 Task: Look for space in Monteros, Argentina from 7th July, 2023 to 15th July, 2023 for 6 adults in price range Rs.15000 to Rs.20000. Place can be entire place with 3 bedrooms having 3 beds and 3 bathrooms. Property type can be house, flat, guest house. Amenities needed are: heating. Booking option can be shelf check-in. Required host language is English.
Action: Mouse moved to (393, 74)
Screenshot: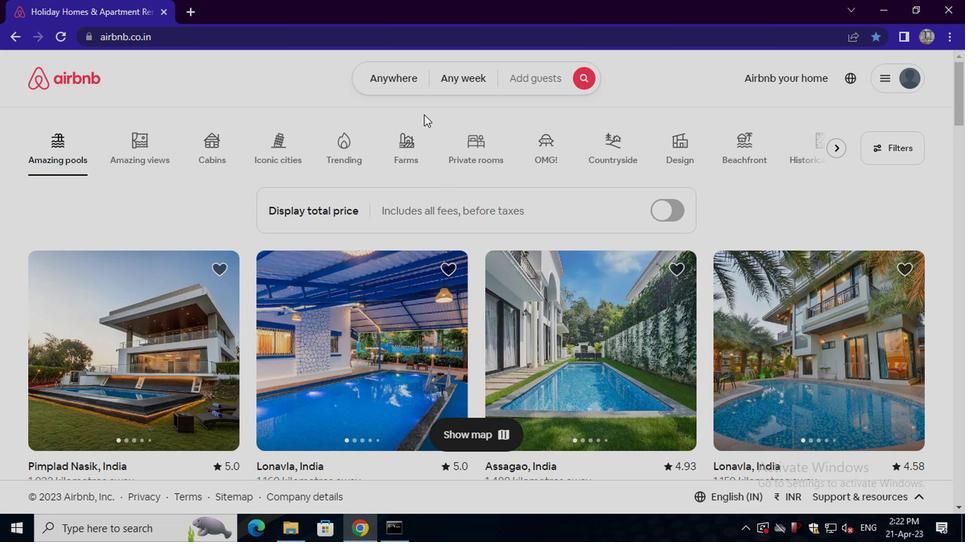 
Action: Mouse pressed left at (393, 74)
Screenshot: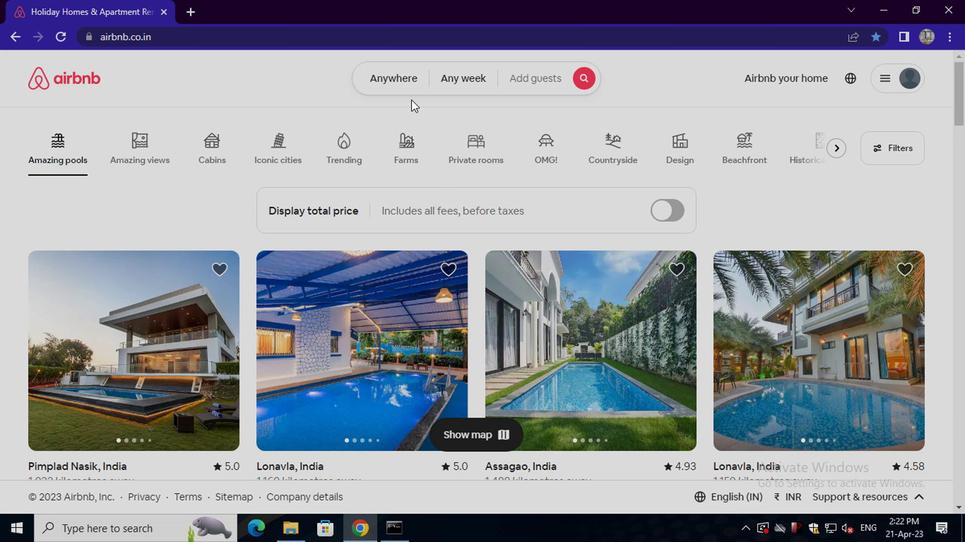 
Action: Mouse moved to (318, 129)
Screenshot: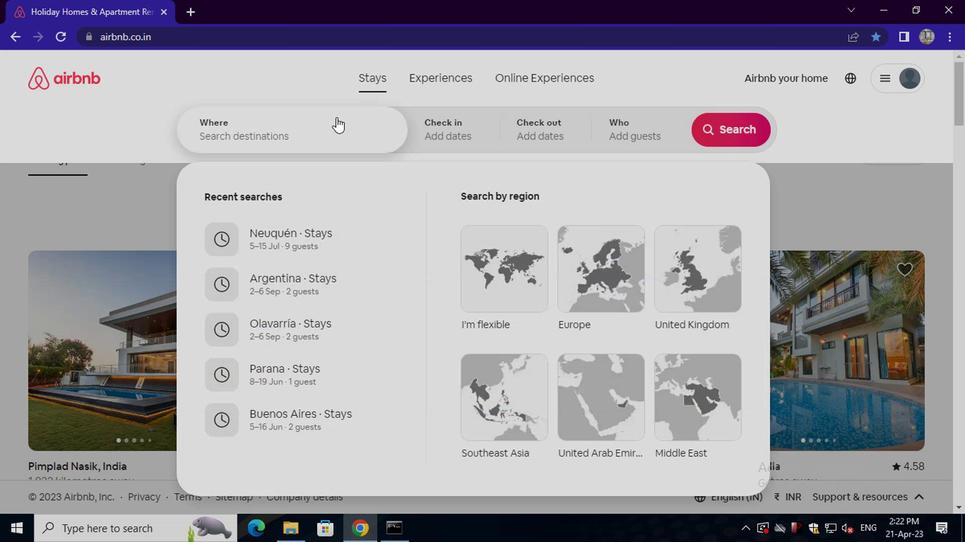 
Action: Mouse pressed left at (318, 129)
Screenshot: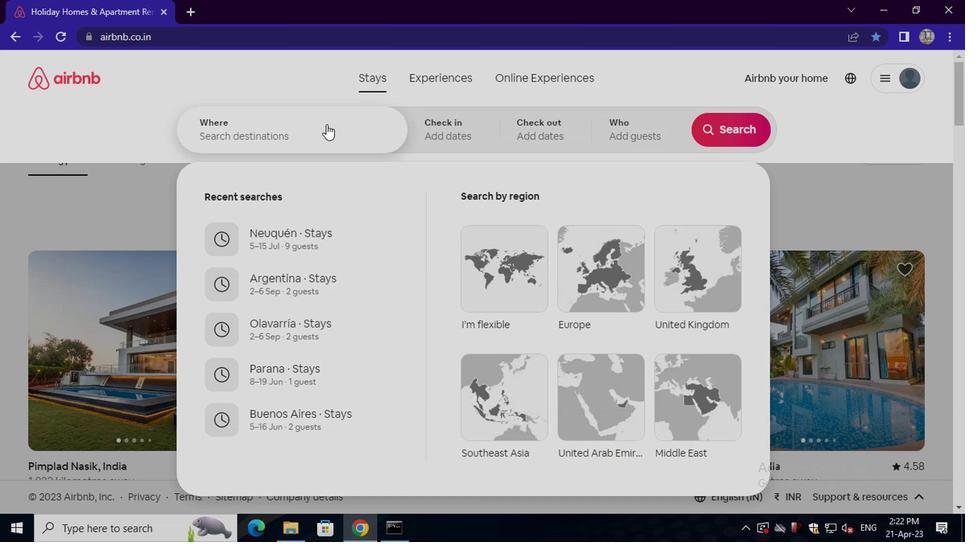 
Action: Key pressed monteros,<Key.space>argentina
Screenshot: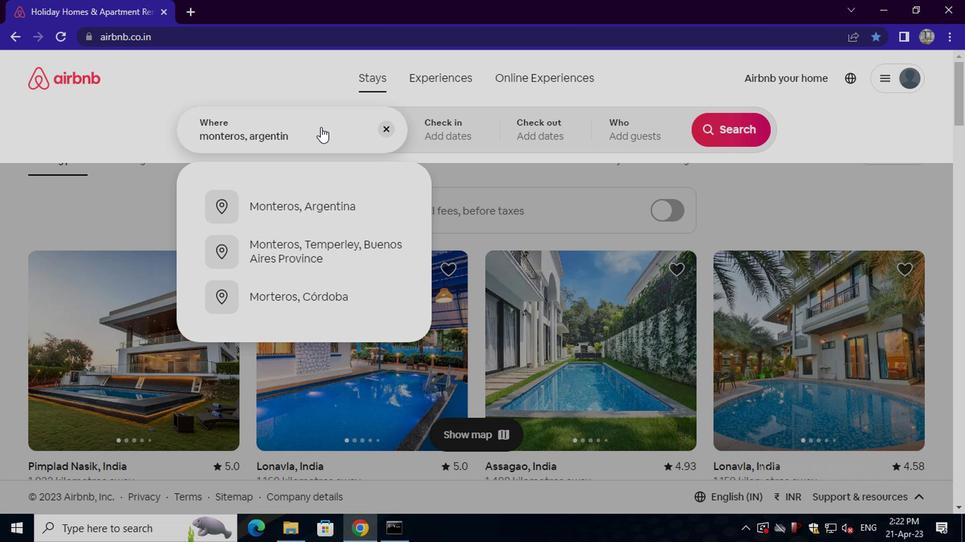 
Action: Mouse moved to (317, 203)
Screenshot: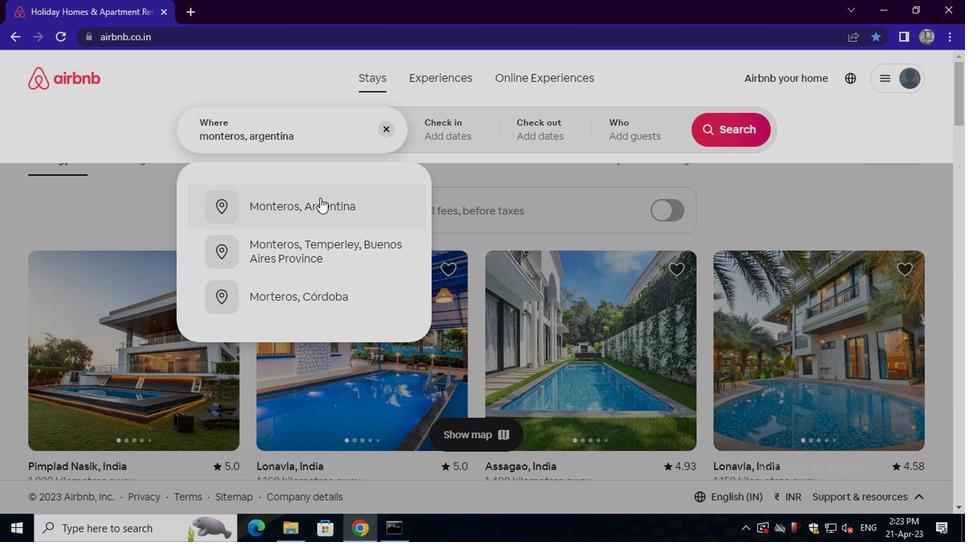
Action: Mouse pressed left at (317, 203)
Screenshot: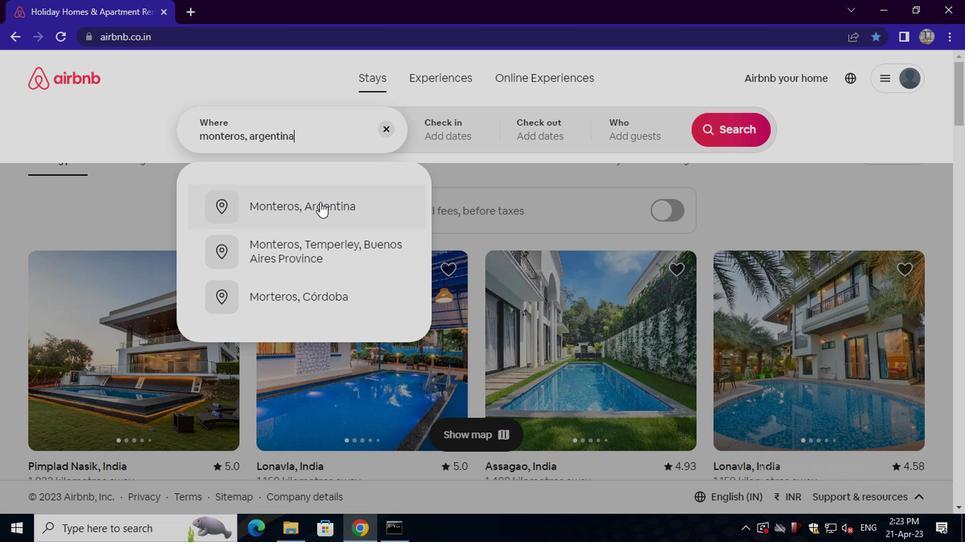 
Action: Mouse moved to (708, 242)
Screenshot: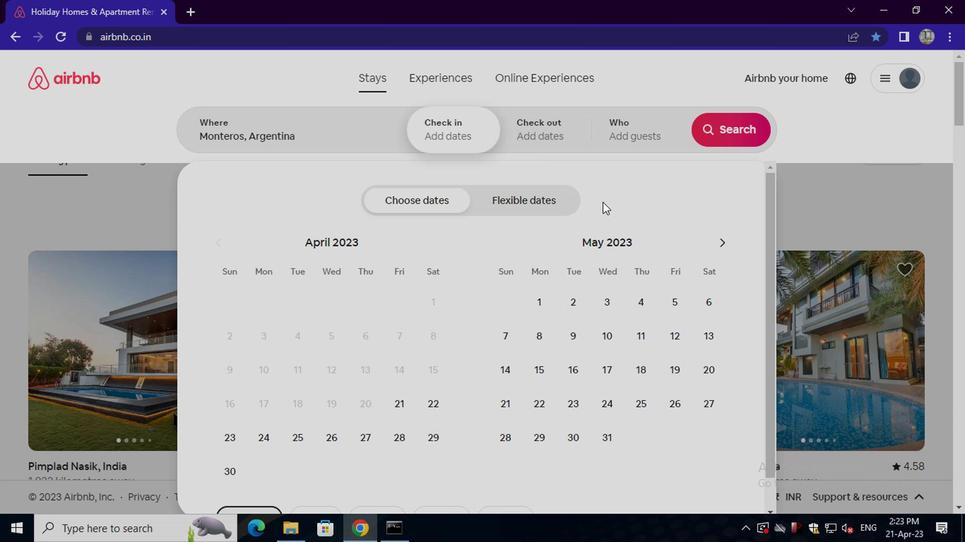 
Action: Mouse pressed left at (708, 242)
Screenshot: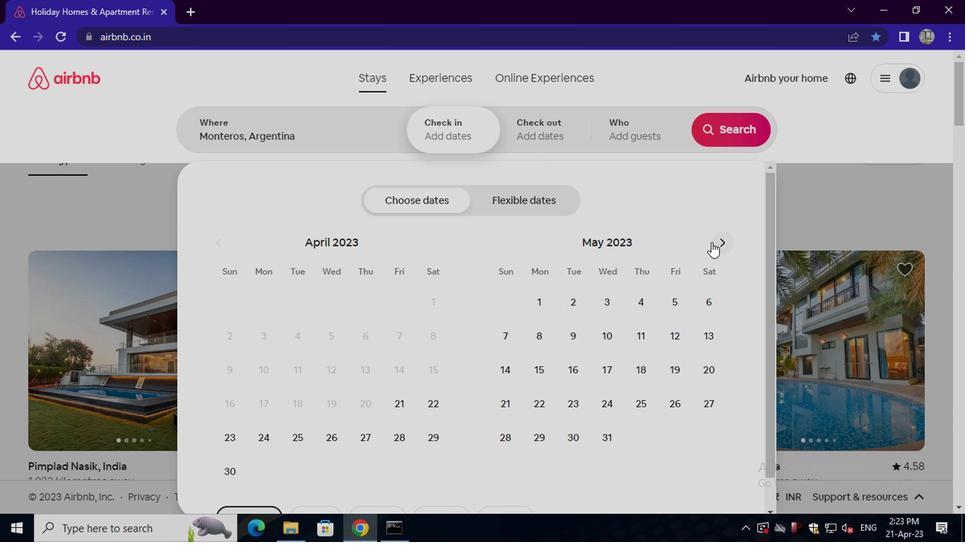 
Action: Mouse pressed left at (708, 242)
Screenshot: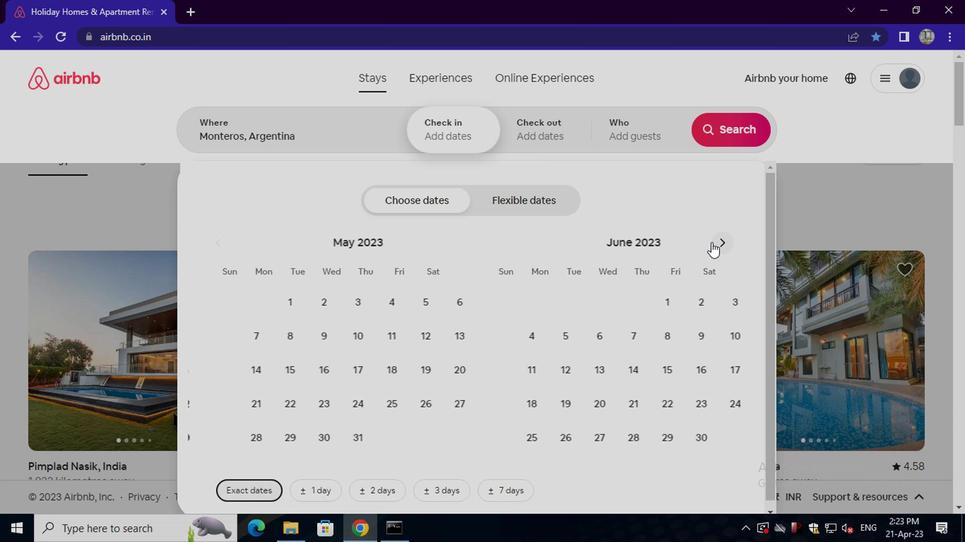 
Action: Mouse moved to (667, 336)
Screenshot: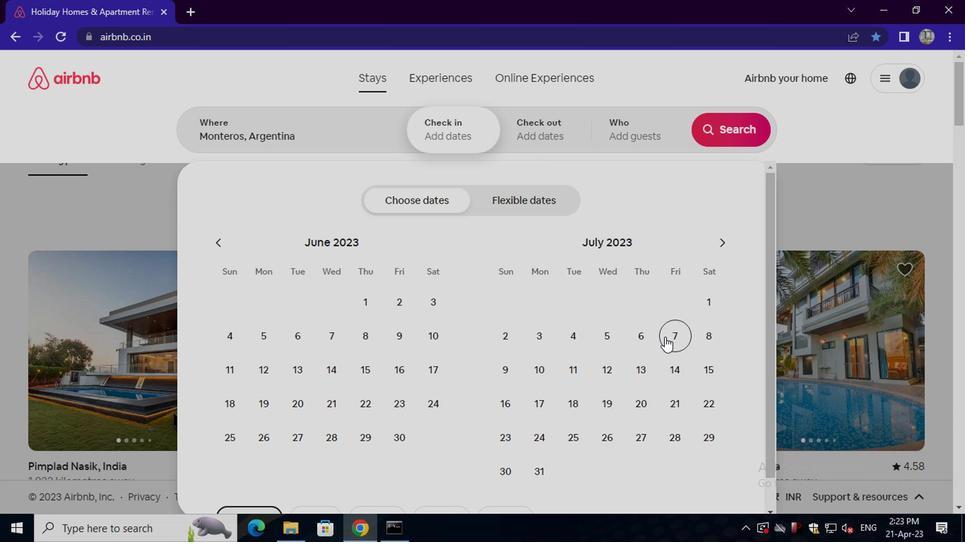 
Action: Mouse pressed left at (667, 336)
Screenshot: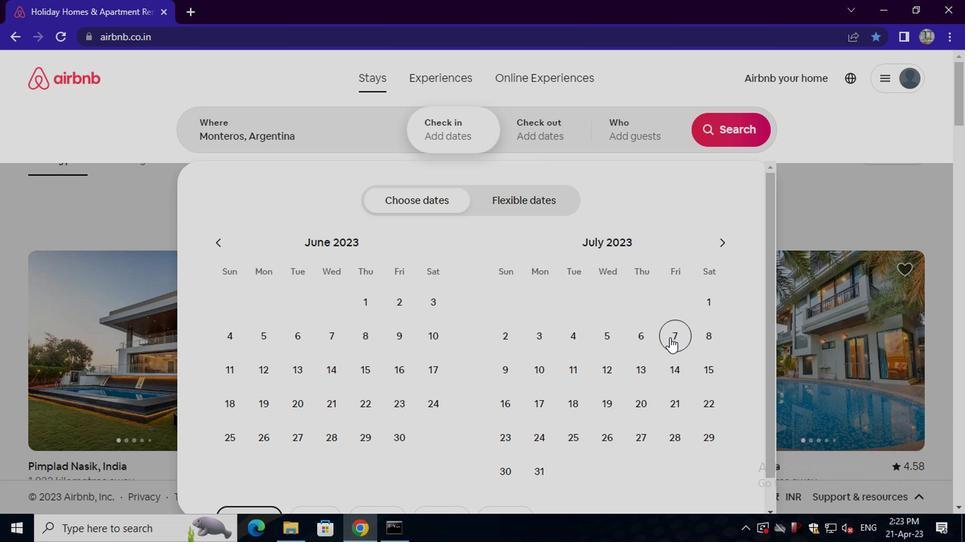 
Action: Mouse moved to (702, 361)
Screenshot: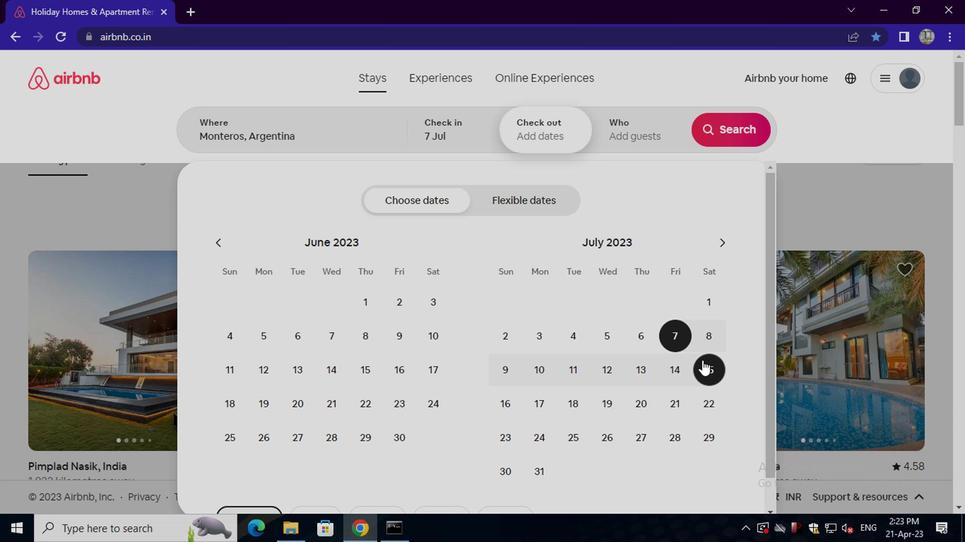 
Action: Mouse pressed left at (702, 361)
Screenshot: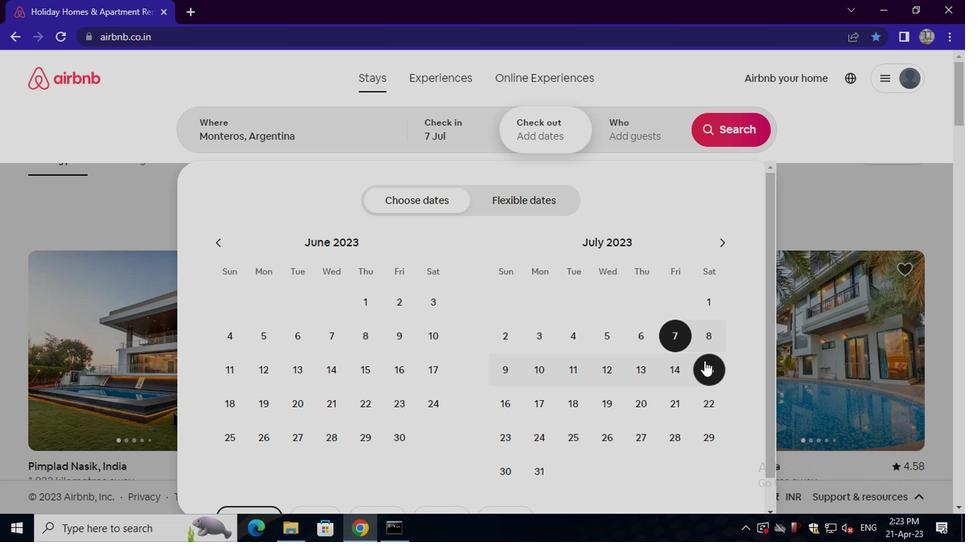 
Action: Mouse moved to (630, 133)
Screenshot: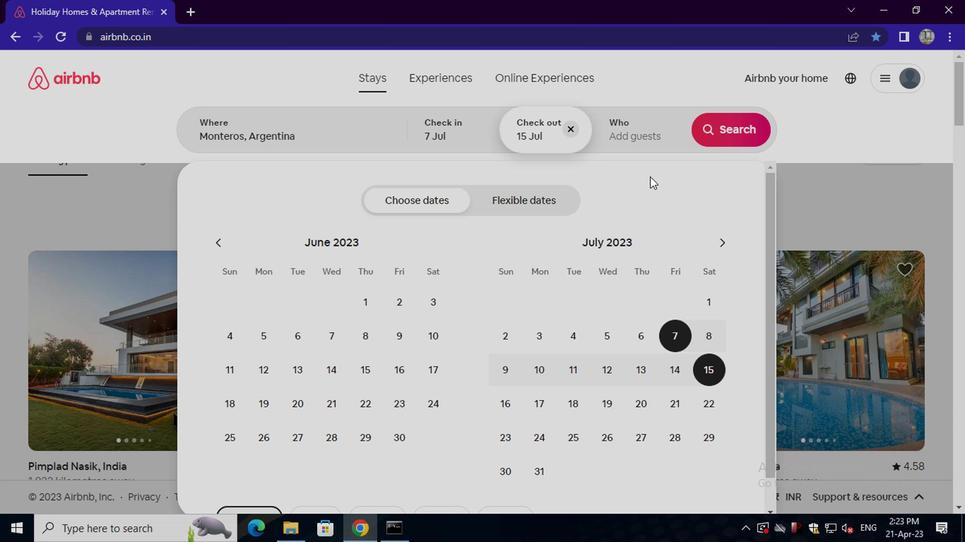 
Action: Mouse pressed left at (630, 133)
Screenshot: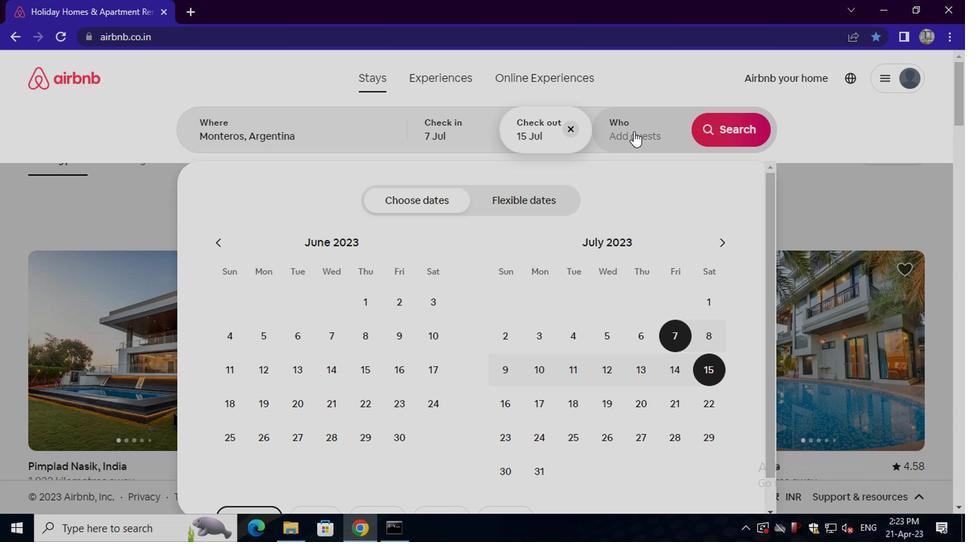 
Action: Mouse moved to (726, 215)
Screenshot: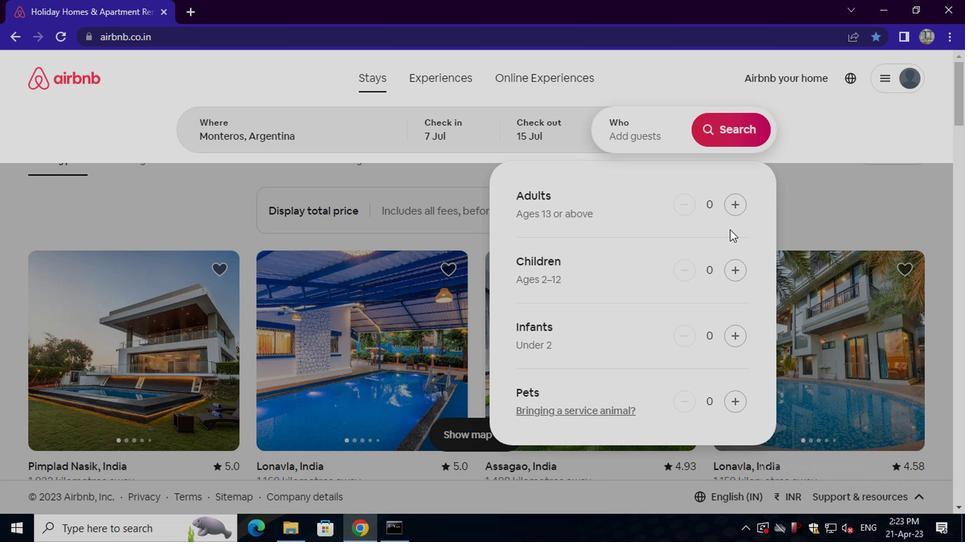 
Action: Mouse pressed left at (726, 215)
Screenshot: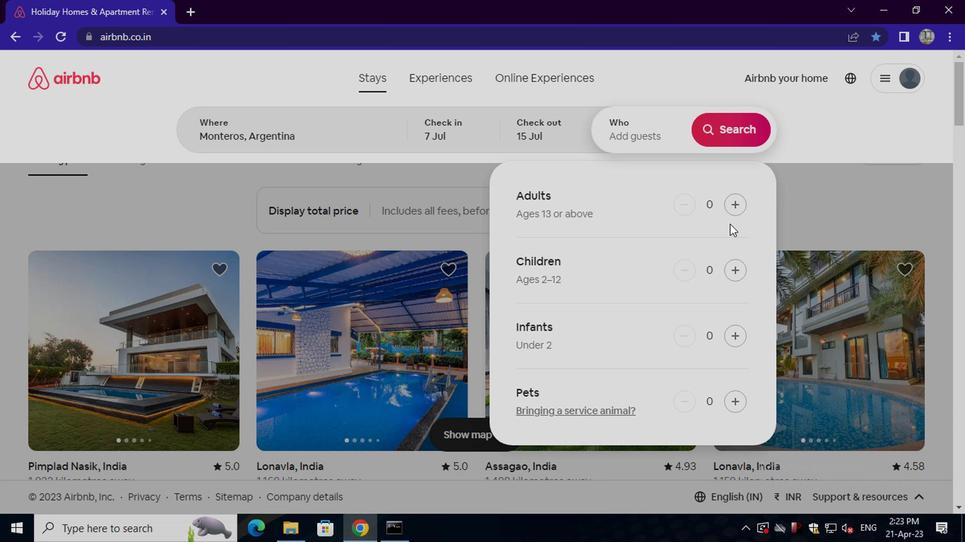 
Action: Mouse pressed left at (726, 215)
Screenshot: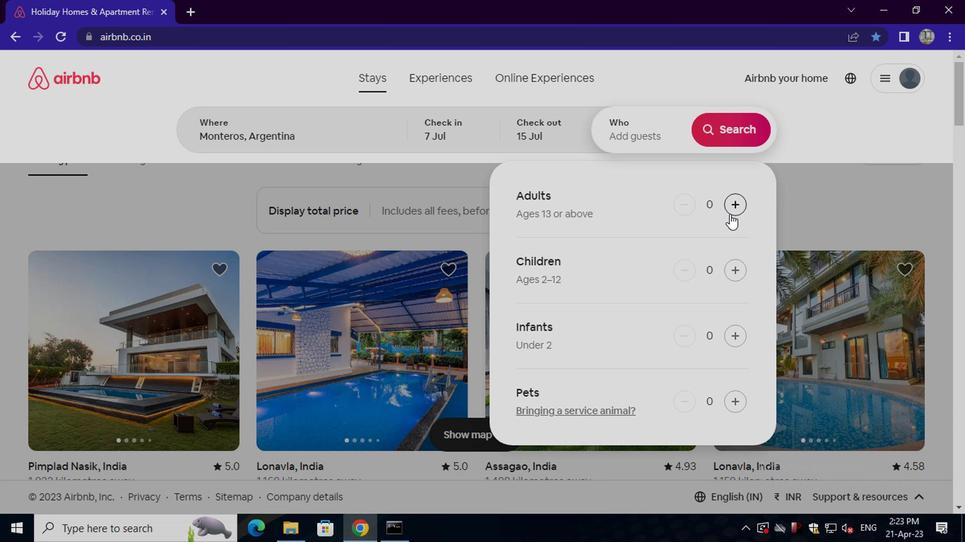 
Action: Mouse pressed left at (726, 215)
Screenshot: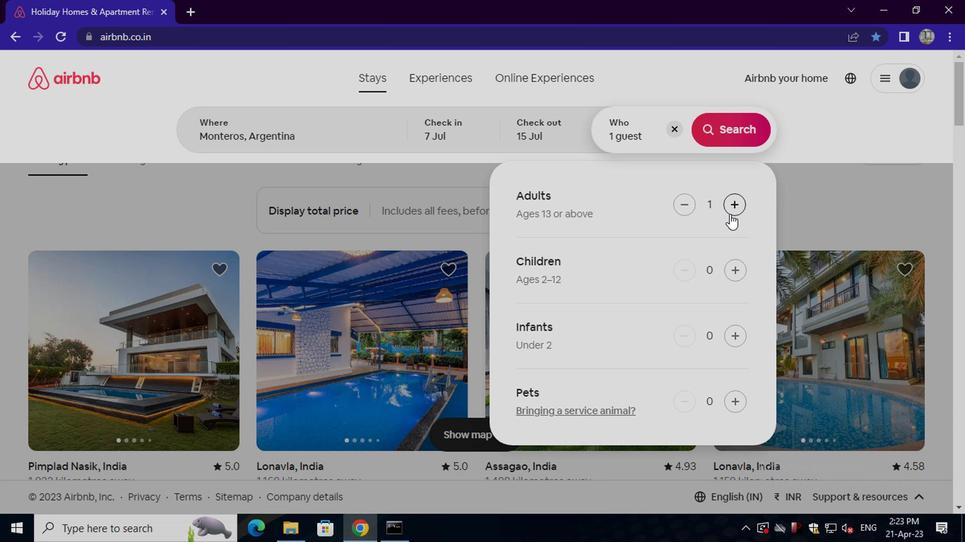 
Action: Mouse pressed left at (726, 215)
Screenshot: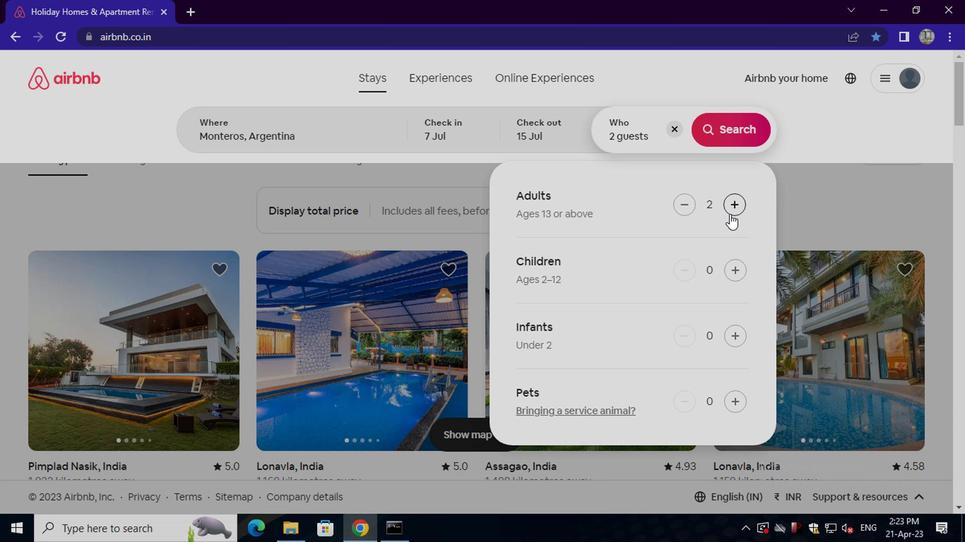 
Action: Mouse pressed left at (726, 215)
Screenshot: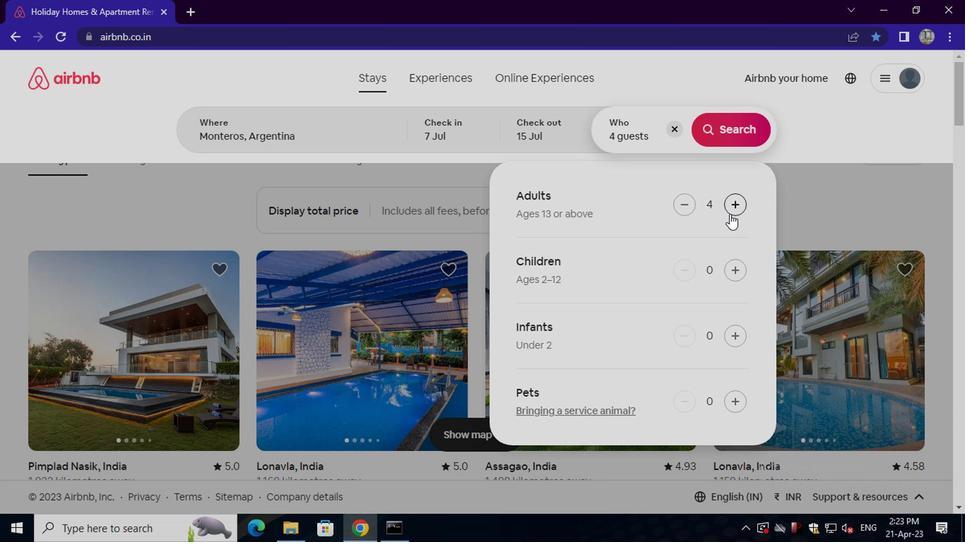
Action: Mouse pressed left at (726, 215)
Screenshot: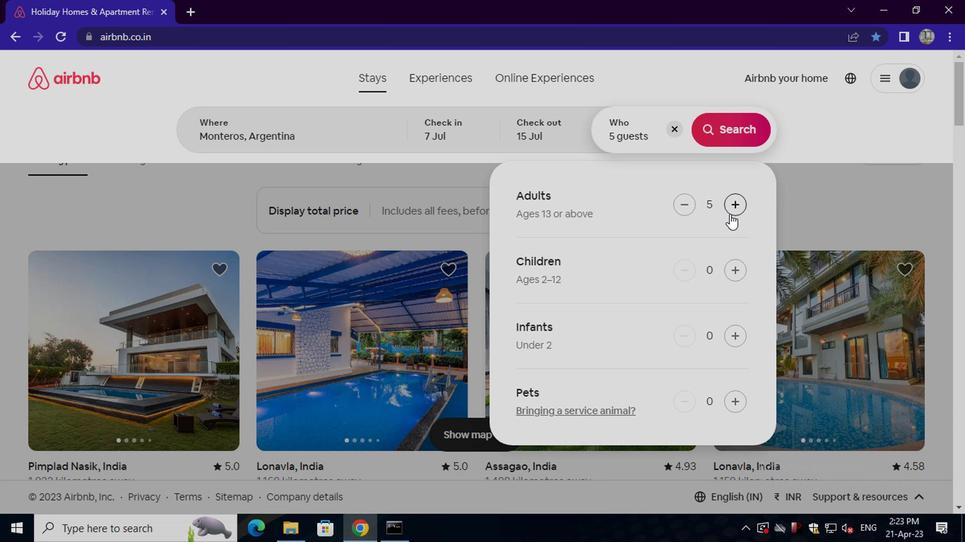 
Action: Mouse moved to (723, 134)
Screenshot: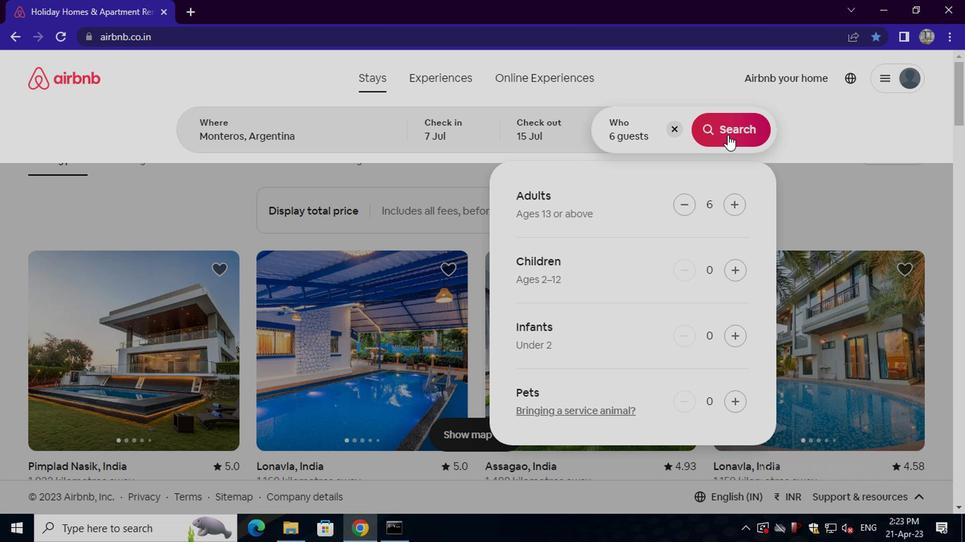 
Action: Mouse pressed left at (723, 134)
Screenshot: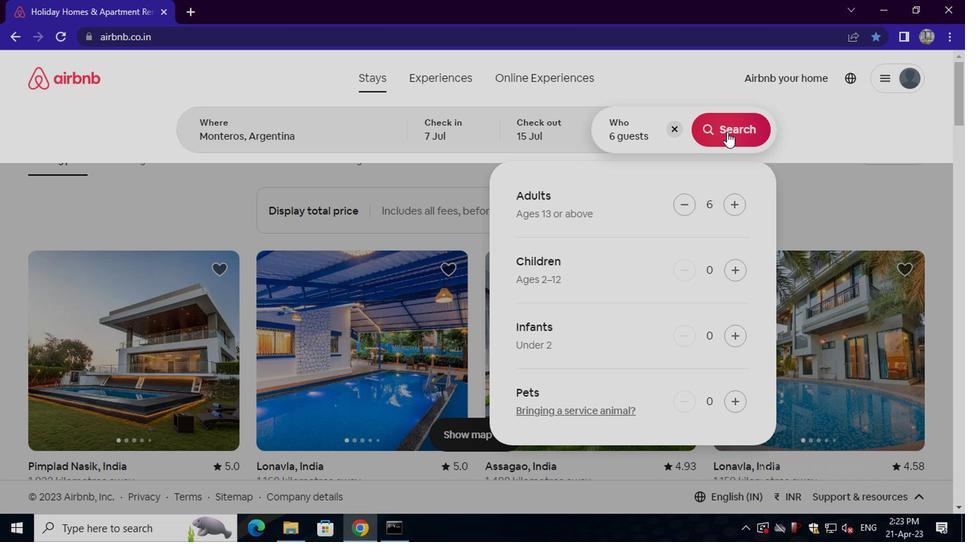 
Action: Mouse moved to (884, 140)
Screenshot: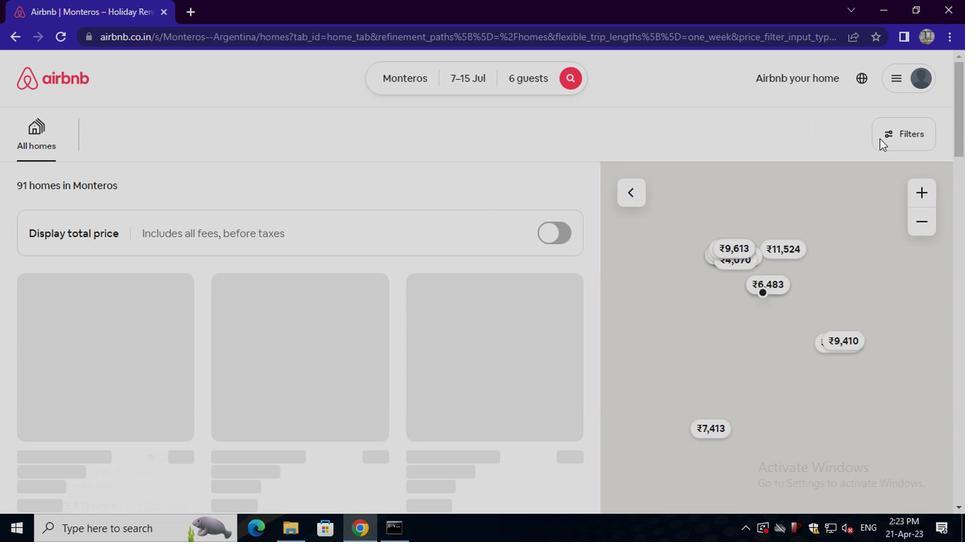 
Action: Mouse pressed left at (884, 140)
Screenshot: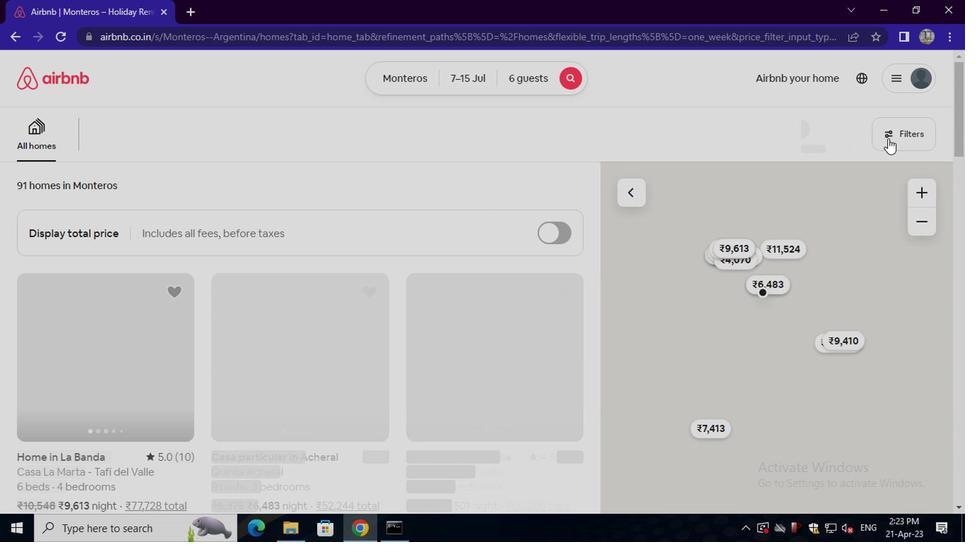 
Action: Mouse moved to (361, 313)
Screenshot: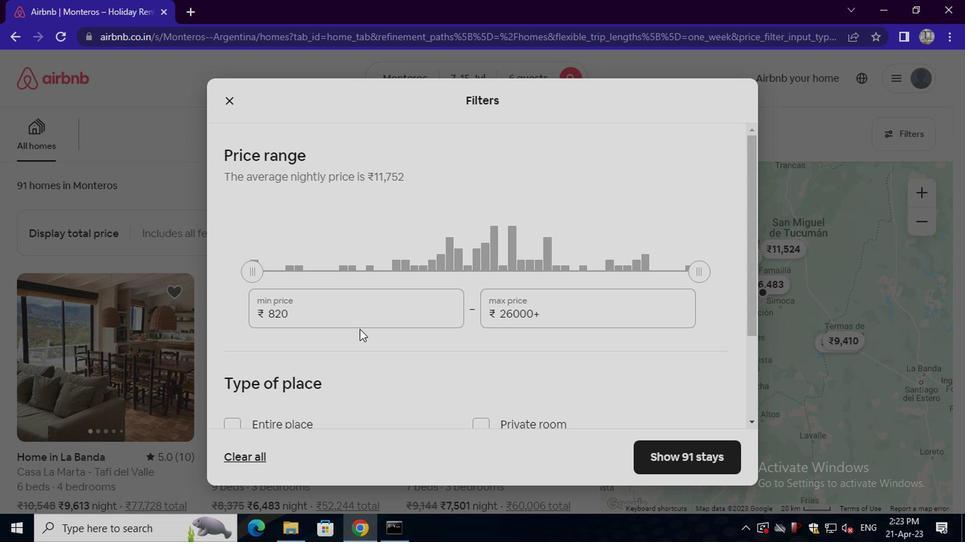 
Action: Mouse pressed left at (361, 313)
Screenshot: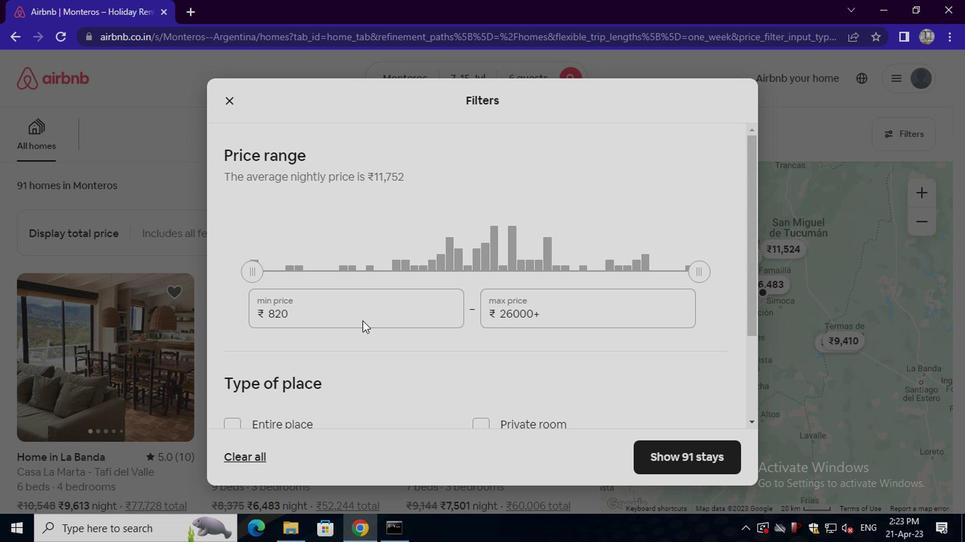 
Action: Key pressed <Key.backspace><Key.backspace><Key.backspace><Key.backspace><Key.backspace><Key.backspace><Key.backspace><Key.backspace><Key.backspace><Key.backspace><Key.backspace><Key.backspace><Key.backspace><Key.backspace><Key.backspace>150000<Key.backspace>
Screenshot: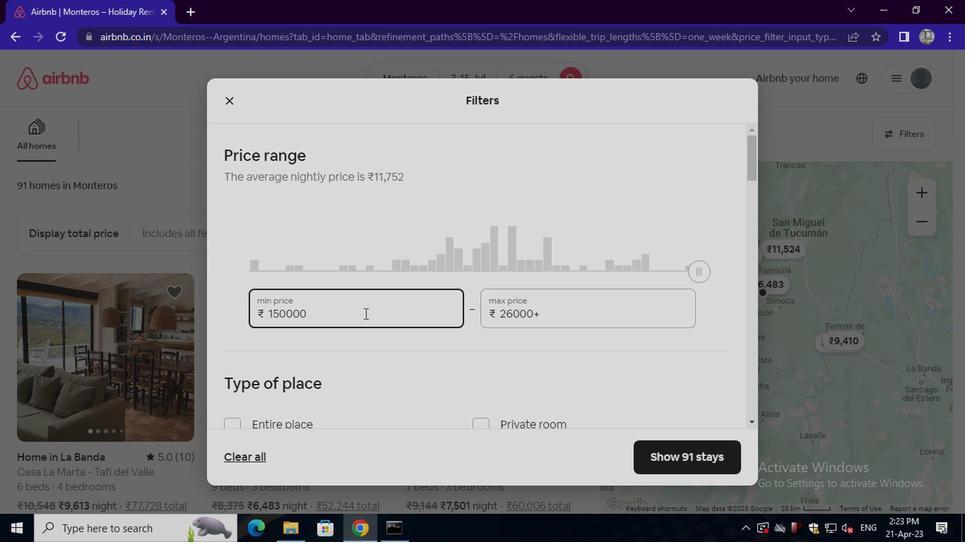 
Action: Mouse moved to (552, 318)
Screenshot: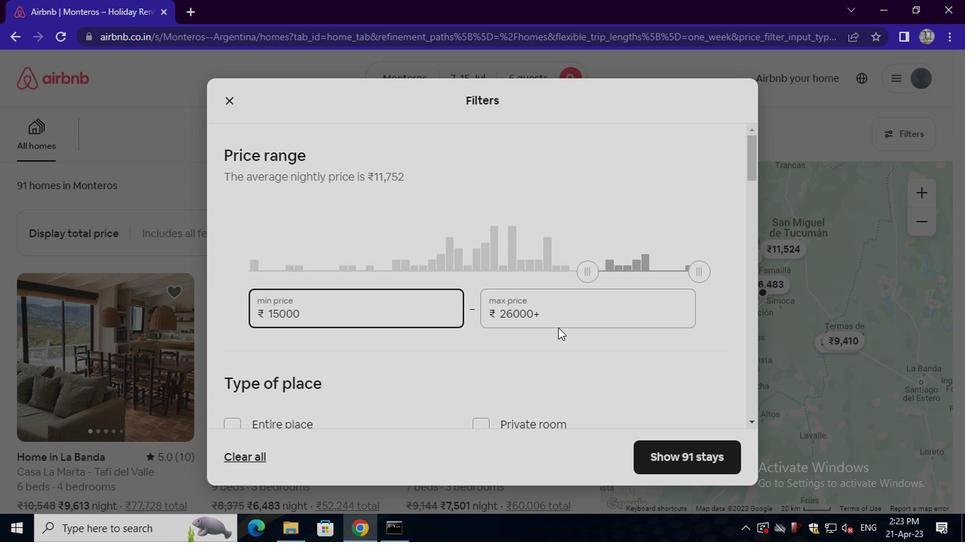 
Action: Mouse pressed left at (552, 318)
Screenshot: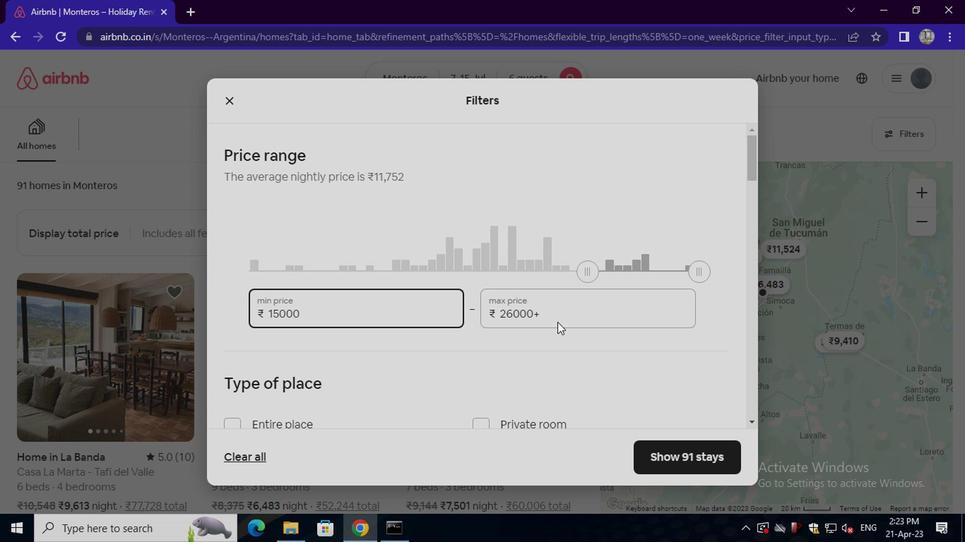 
Action: Key pressed <Key.backspace><Key.backspace><Key.backspace><Key.backspace><Key.backspace><Key.backspace><Key.backspace><Key.backspace><Key.backspace><Key.backspace><Key.backspace><Key.backspace><Key.backspace><Key.backspace>20000
Screenshot: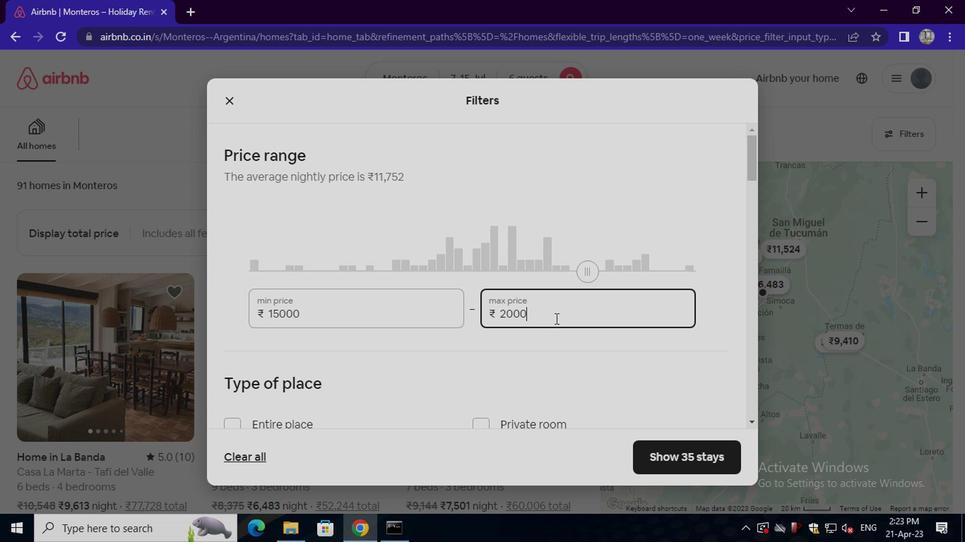 
Action: Mouse scrolled (552, 317) with delta (0, -1)
Screenshot: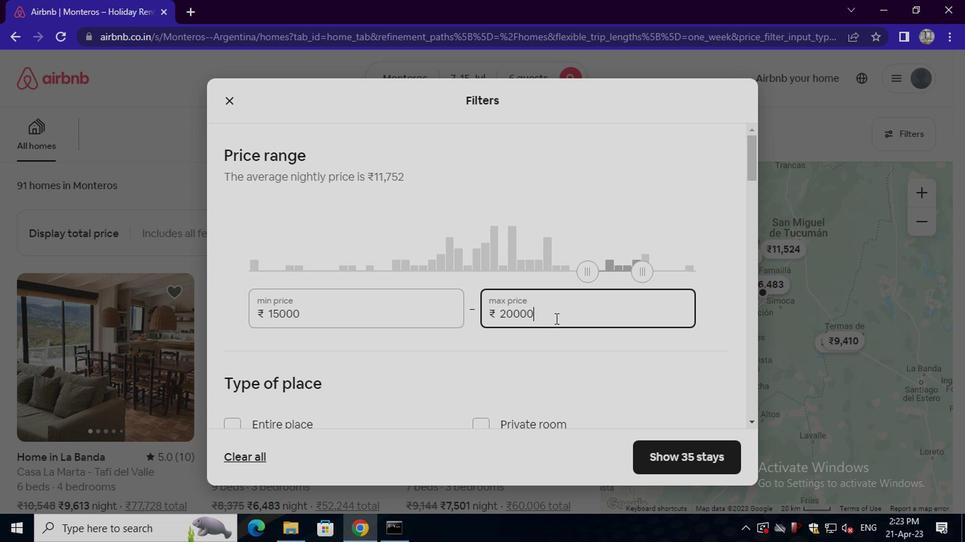 
Action: Mouse moved to (548, 322)
Screenshot: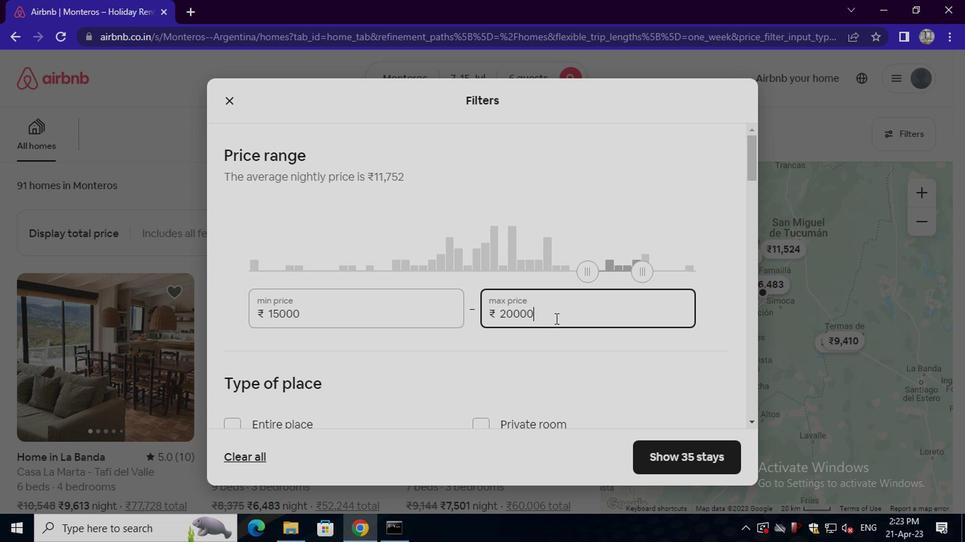 
Action: Mouse scrolled (548, 321) with delta (0, 0)
Screenshot: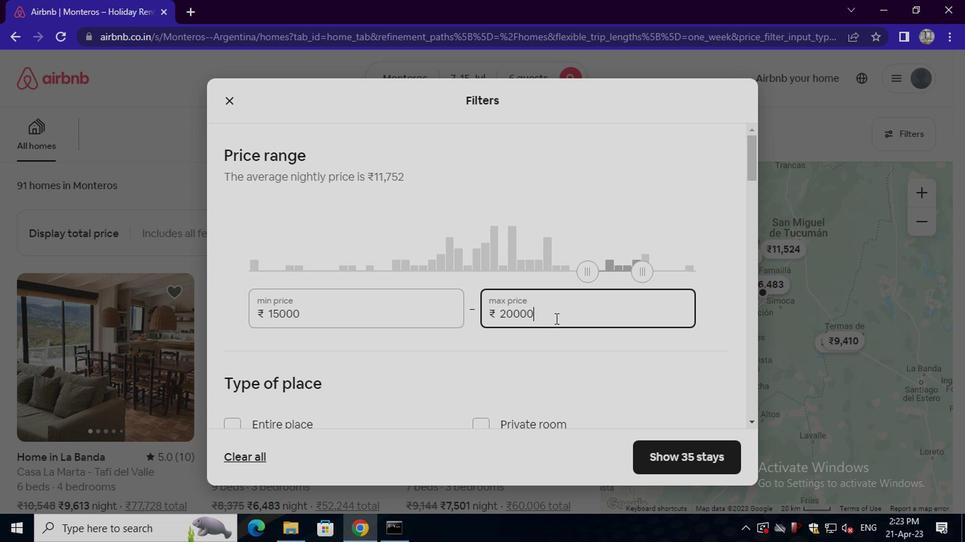
Action: Mouse moved to (546, 325)
Screenshot: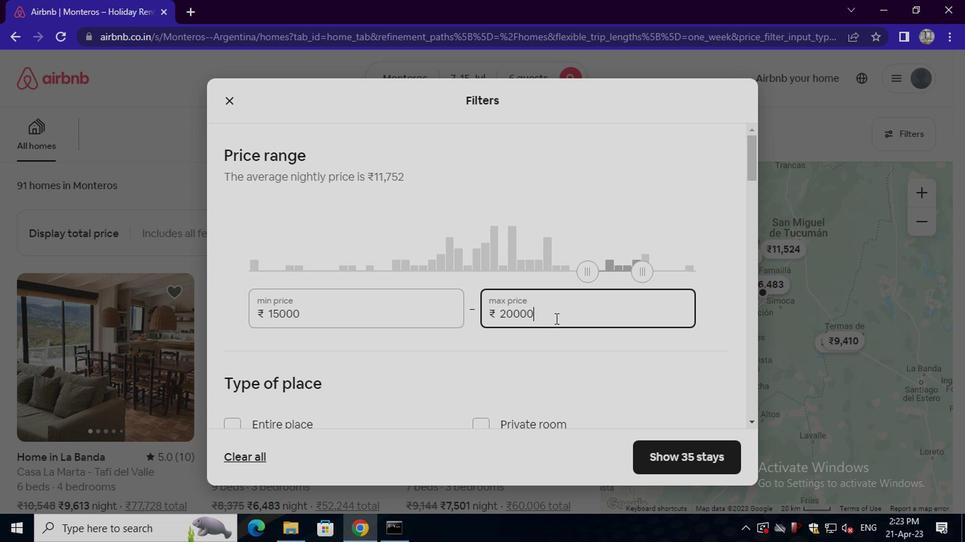 
Action: Mouse scrolled (546, 324) with delta (0, -1)
Screenshot: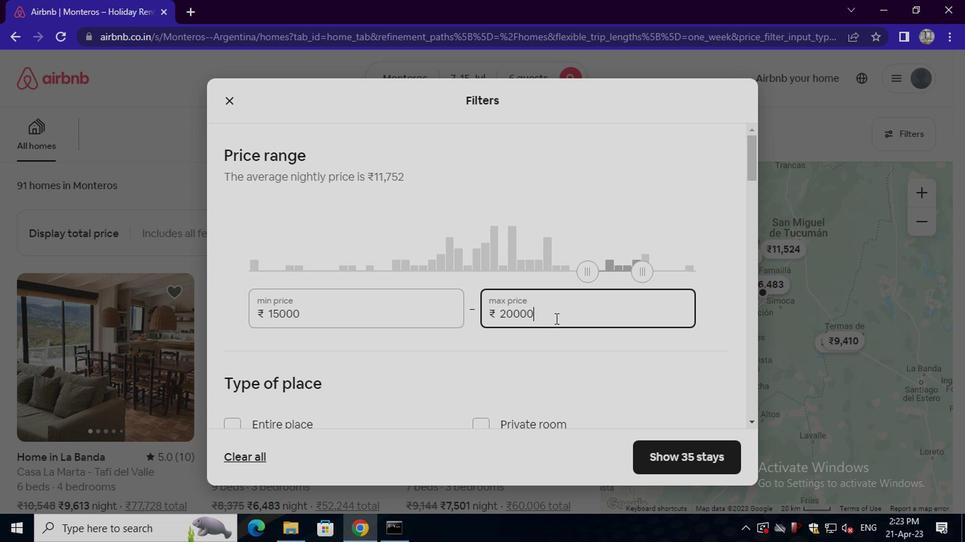 
Action: Mouse moved to (286, 211)
Screenshot: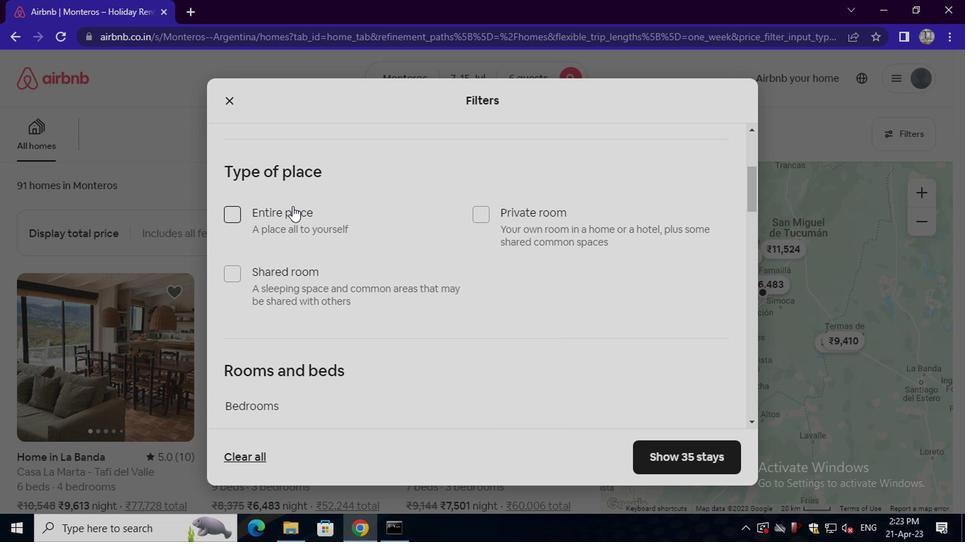 
Action: Mouse pressed left at (286, 211)
Screenshot: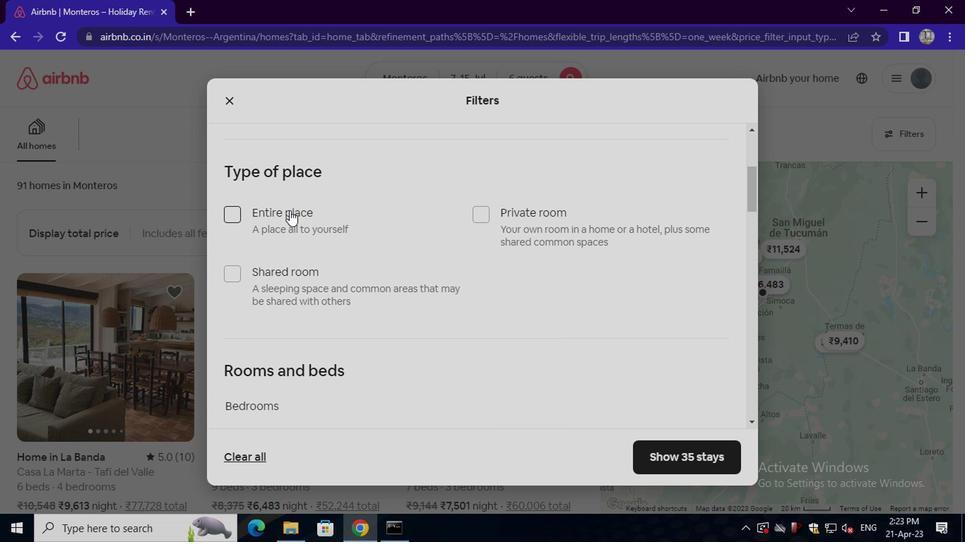 
Action: Mouse moved to (328, 260)
Screenshot: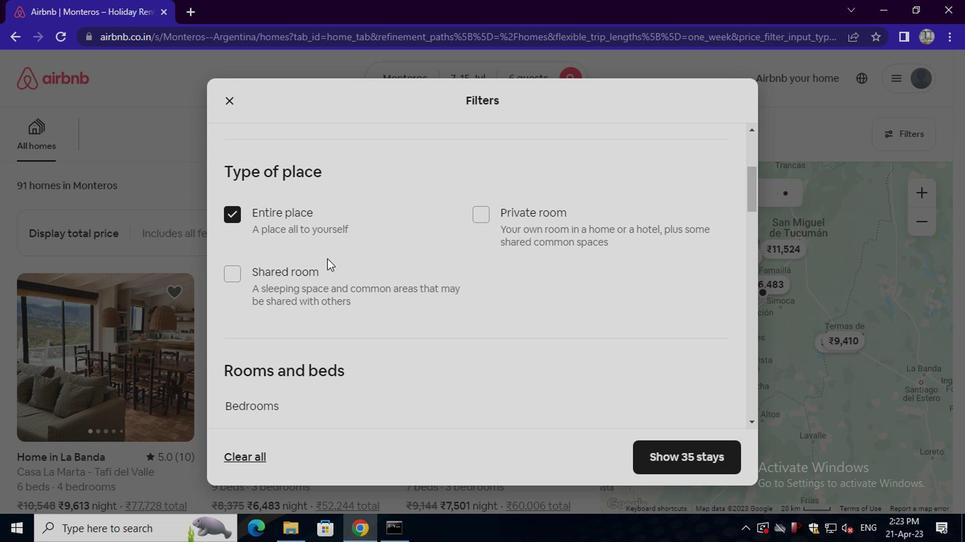 
Action: Mouse scrolled (328, 259) with delta (0, -1)
Screenshot: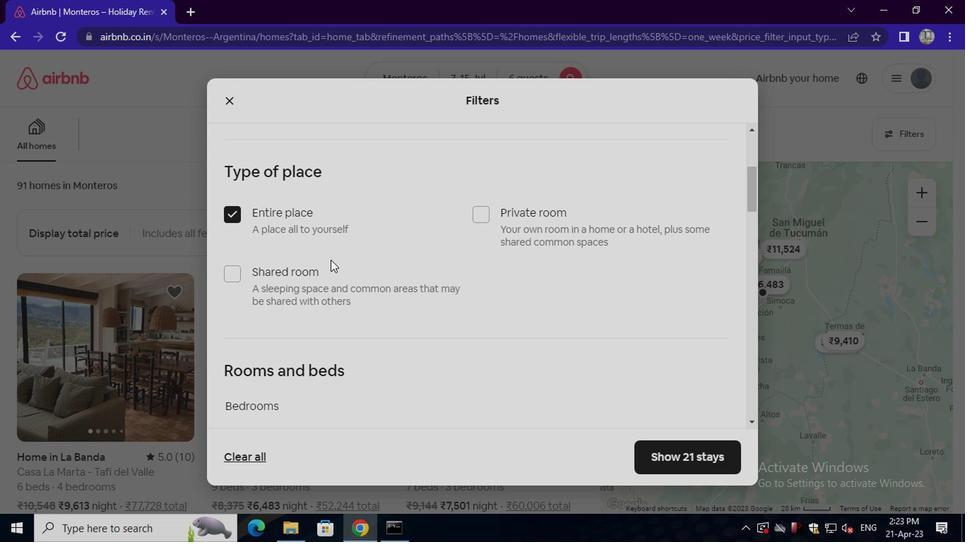 
Action: Mouse scrolled (328, 259) with delta (0, -1)
Screenshot: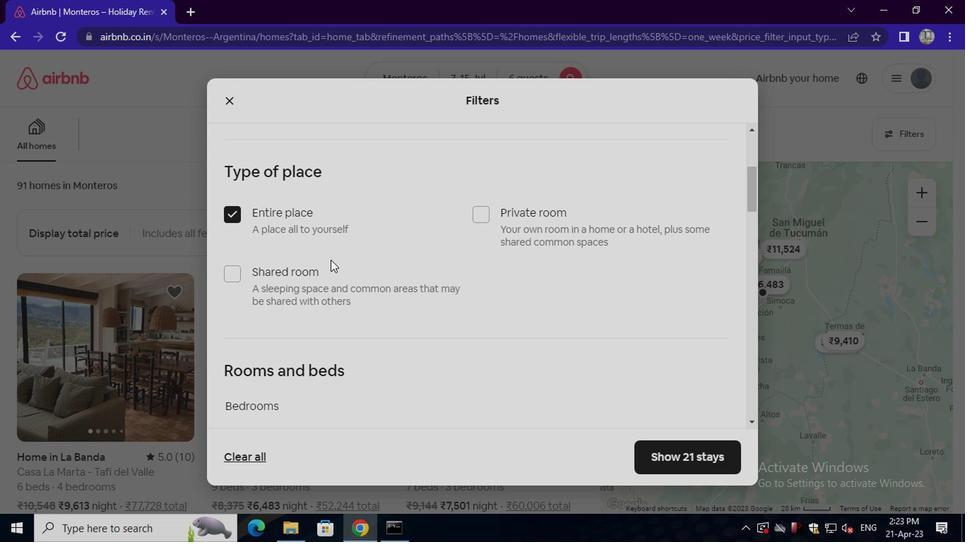 
Action: Mouse scrolled (328, 259) with delta (0, -1)
Screenshot: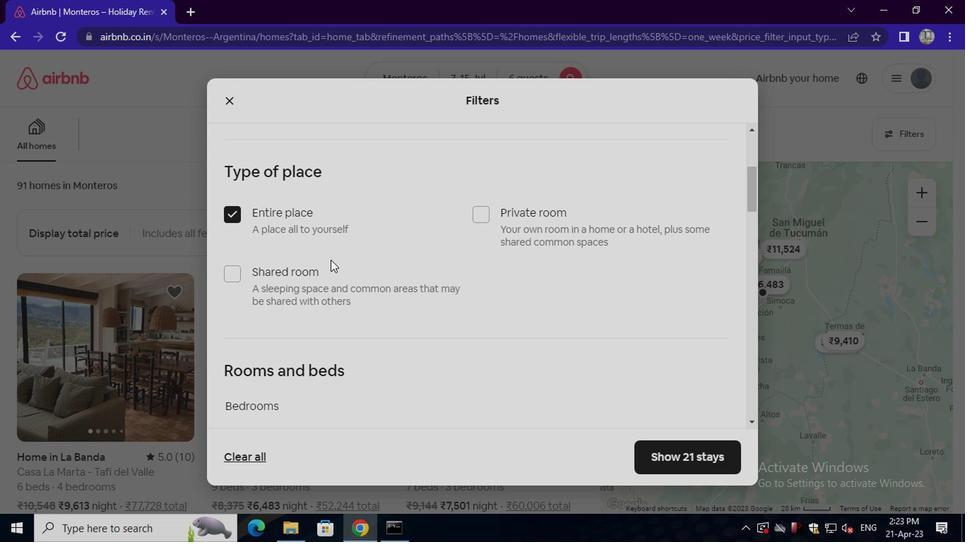 
Action: Mouse scrolled (328, 259) with delta (0, -1)
Screenshot: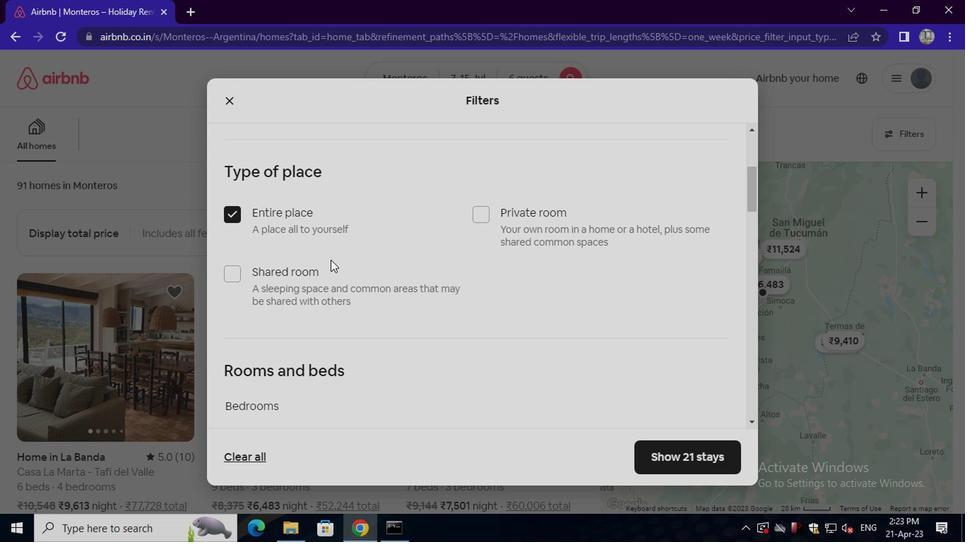 
Action: Mouse moved to (392, 166)
Screenshot: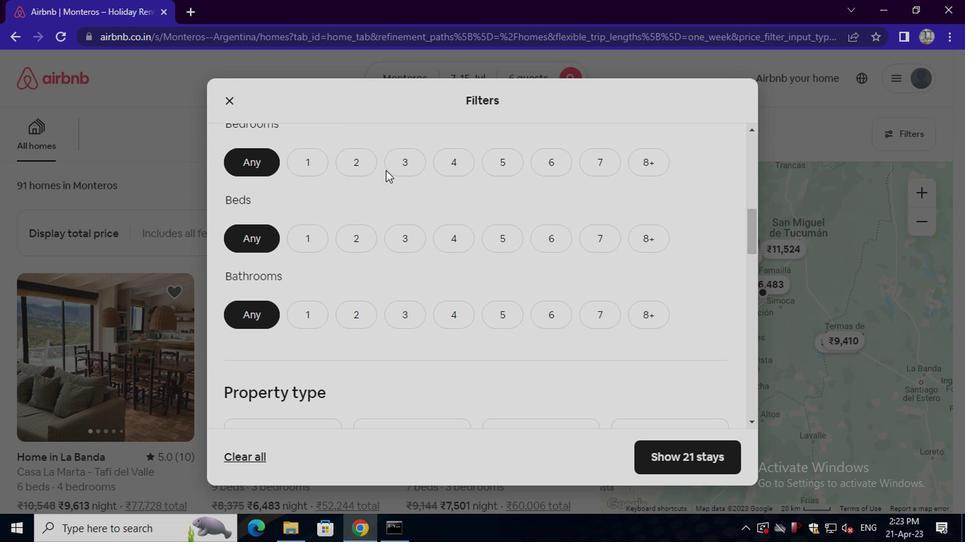 
Action: Mouse pressed left at (392, 166)
Screenshot: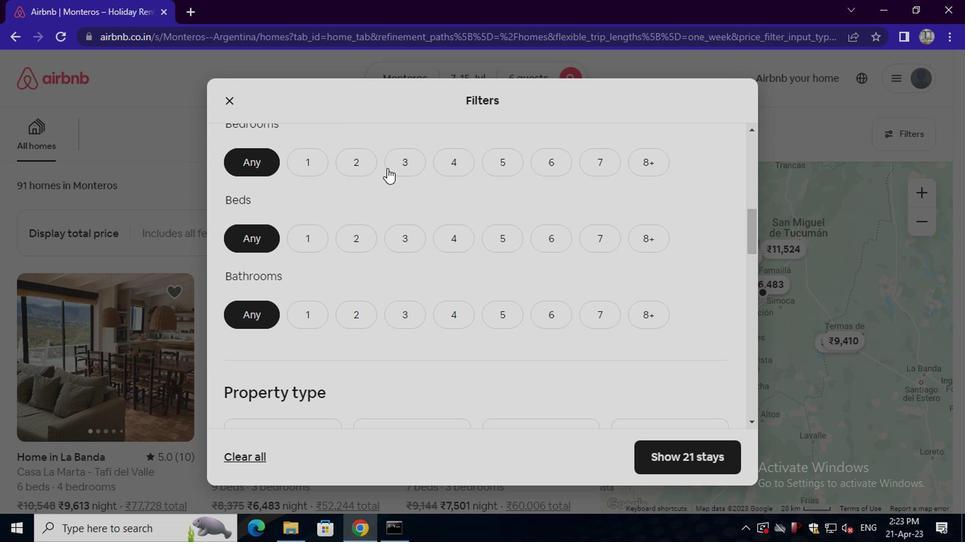 
Action: Mouse moved to (398, 234)
Screenshot: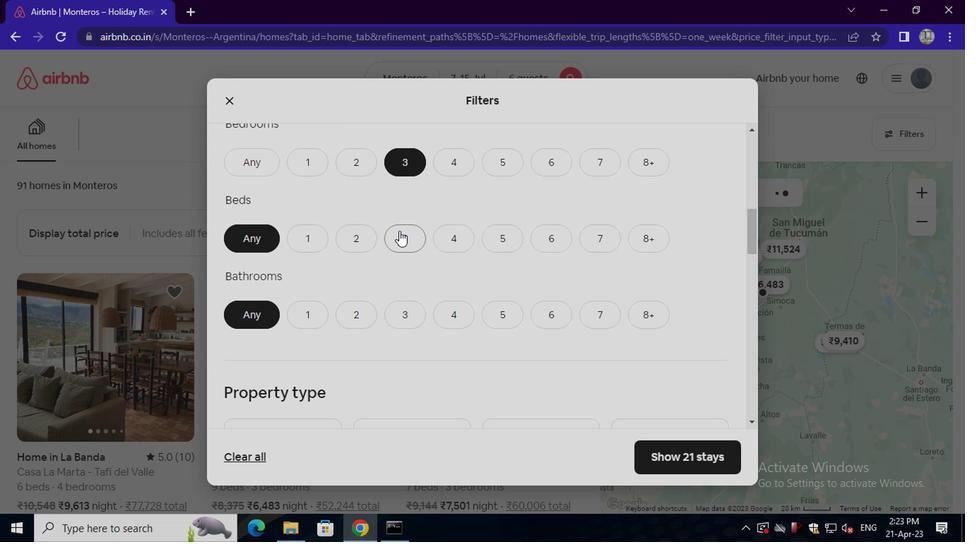 
Action: Mouse pressed left at (398, 234)
Screenshot: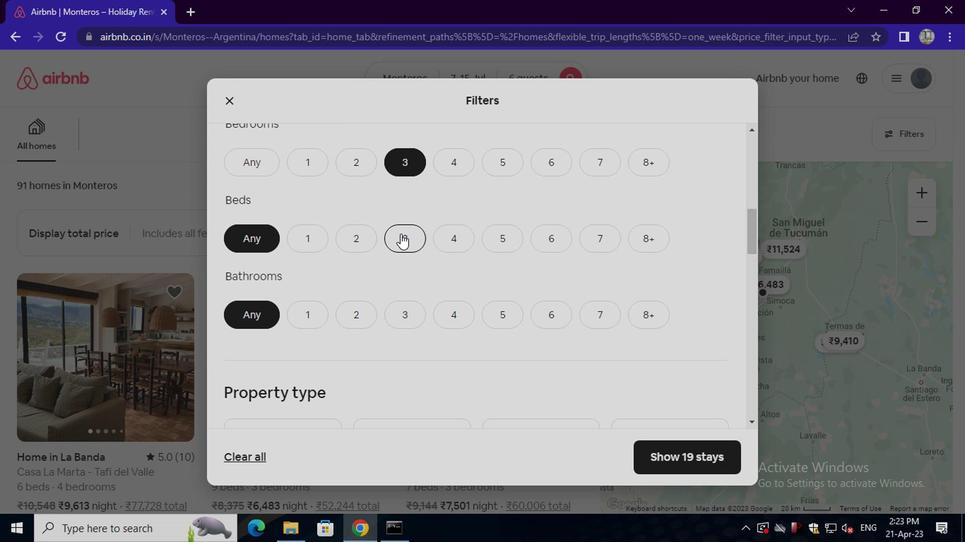 
Action: Mouse moved to (405, 310)
Screenshot: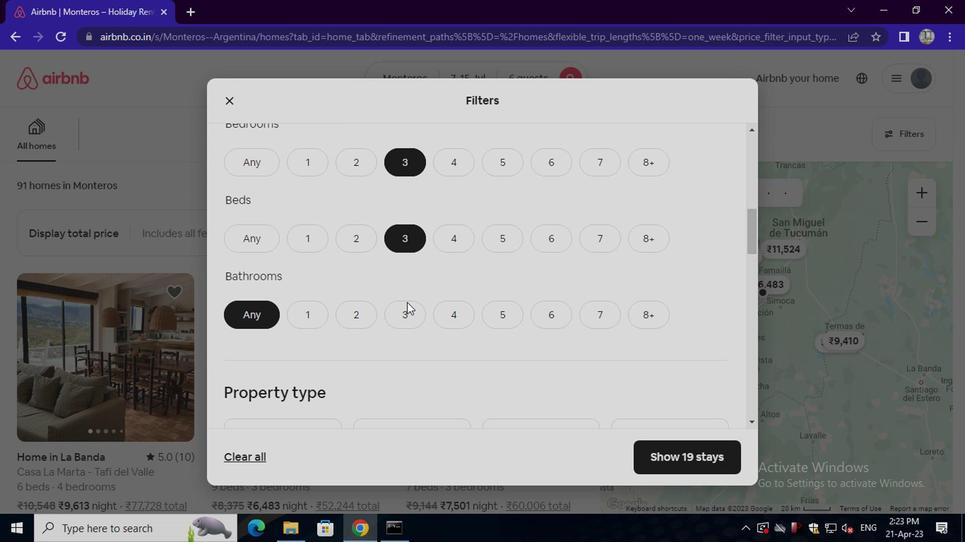 
Action: Mouse pressed left at (405, 310)
Screenshot: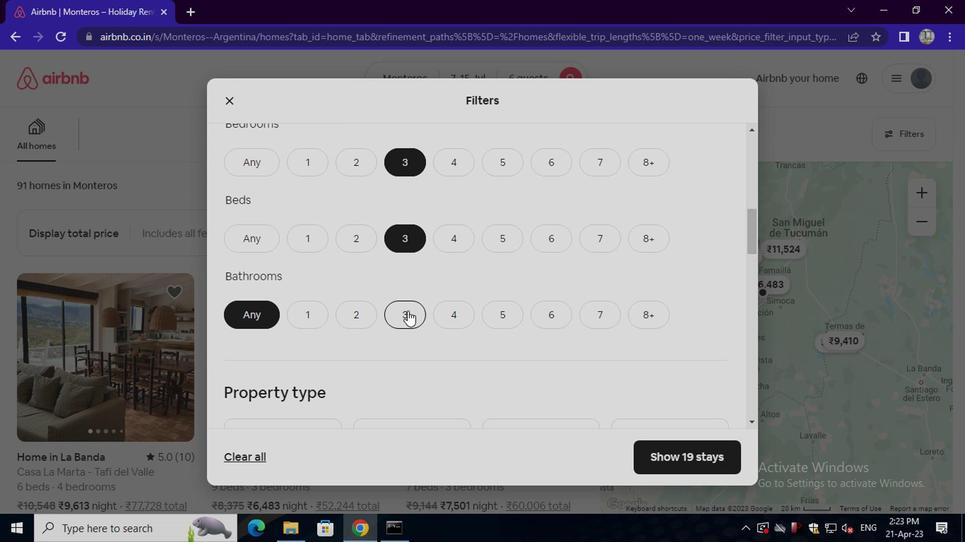 
Action: Mouse moved to (405, 310)
Screenshot: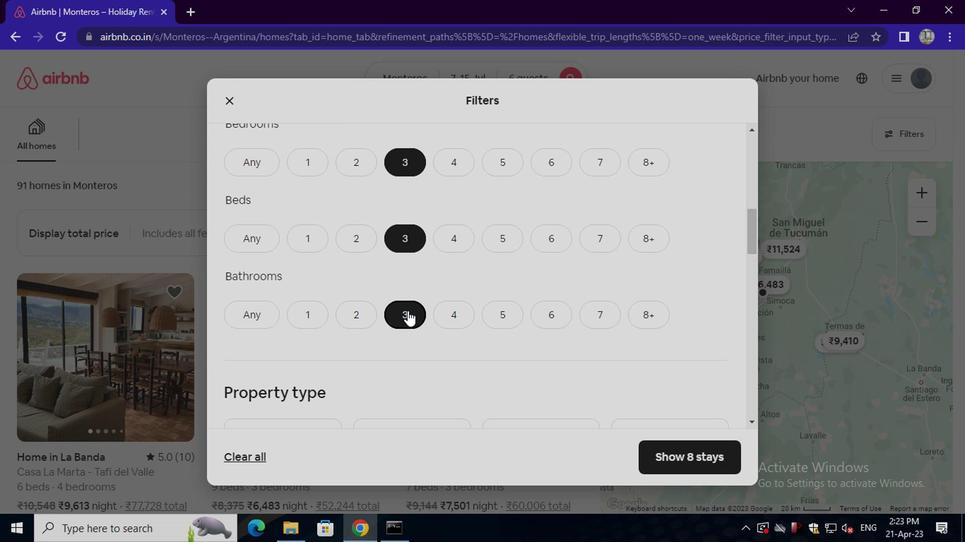 
Action: Mouse scrolled (405, 309) with delta (0, 0)
Screenshot: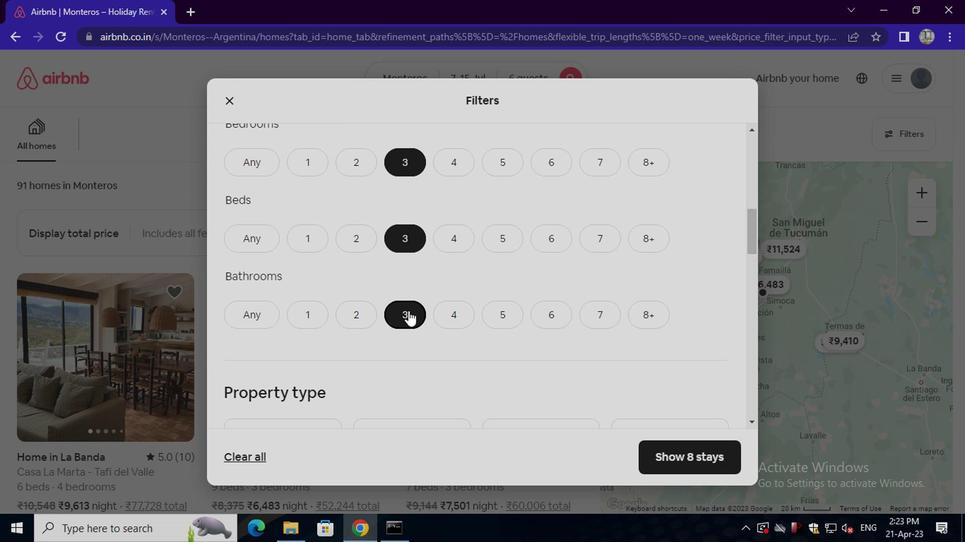 
Action: Mouse scrolled (405, 309) with delta (0, 0)
Screenshot: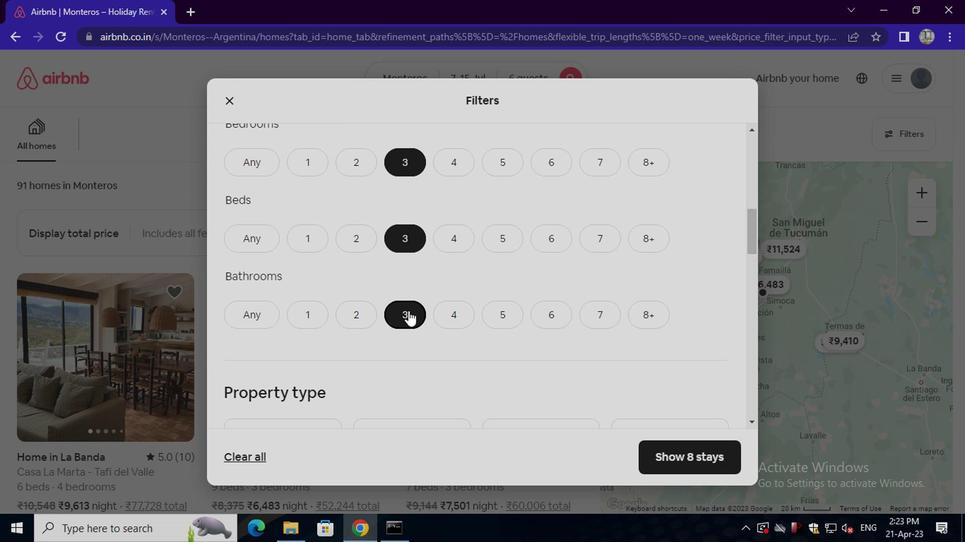 
Action: Mouse scrolled (405, 309) with delta (0, 0)
Screenshot: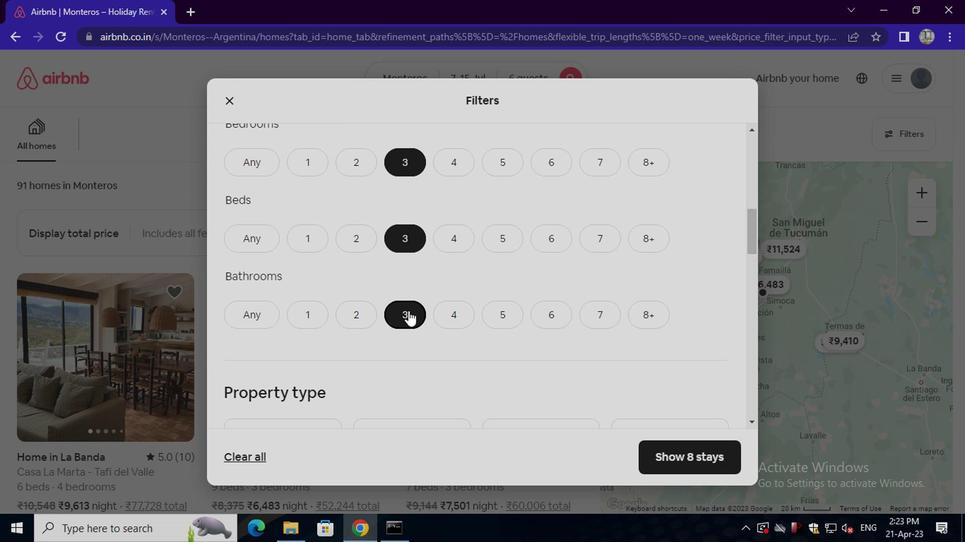 
Action: Mouse moved to (315, 261)
Screenshot: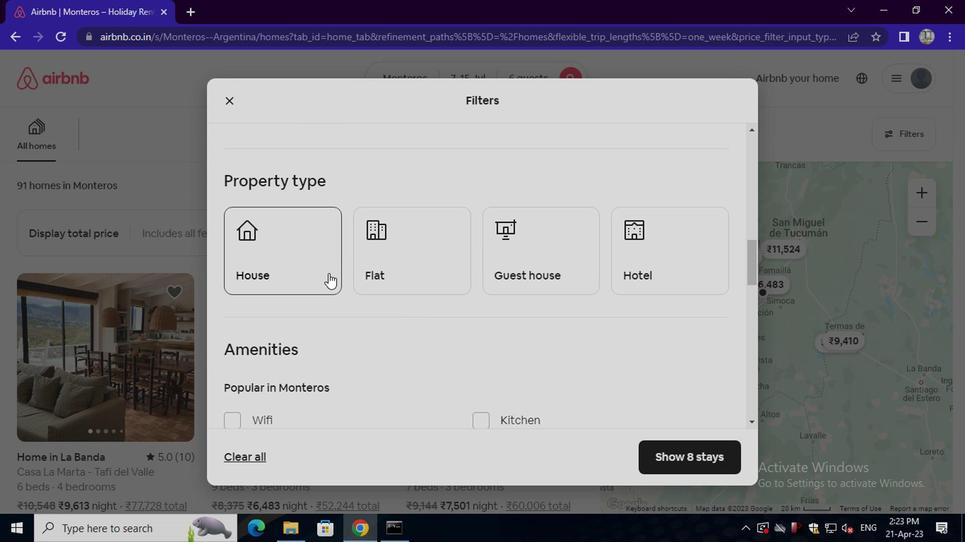 
Action: Mouse pressed left at (315, 261)
Screenshot: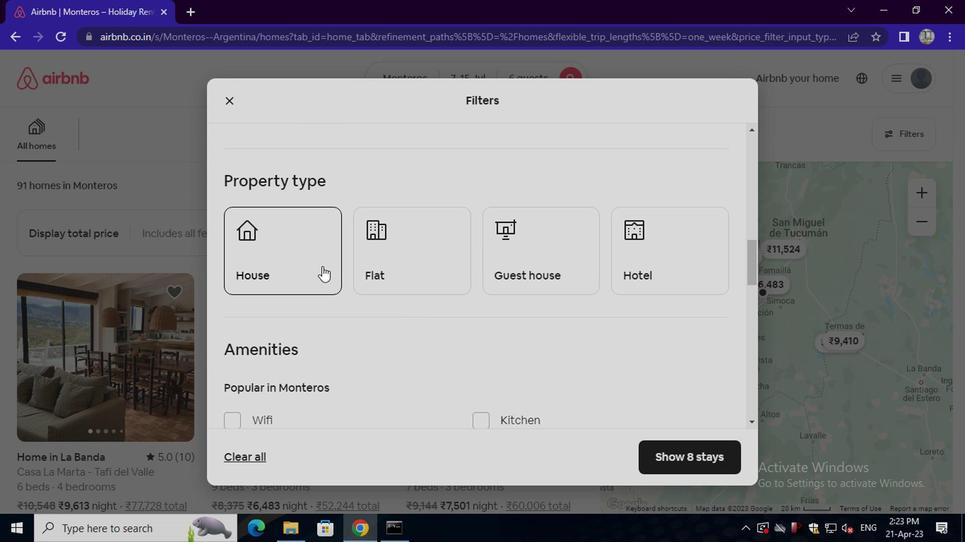 
Action: Mouse moved to (391, 260)
Screenshot: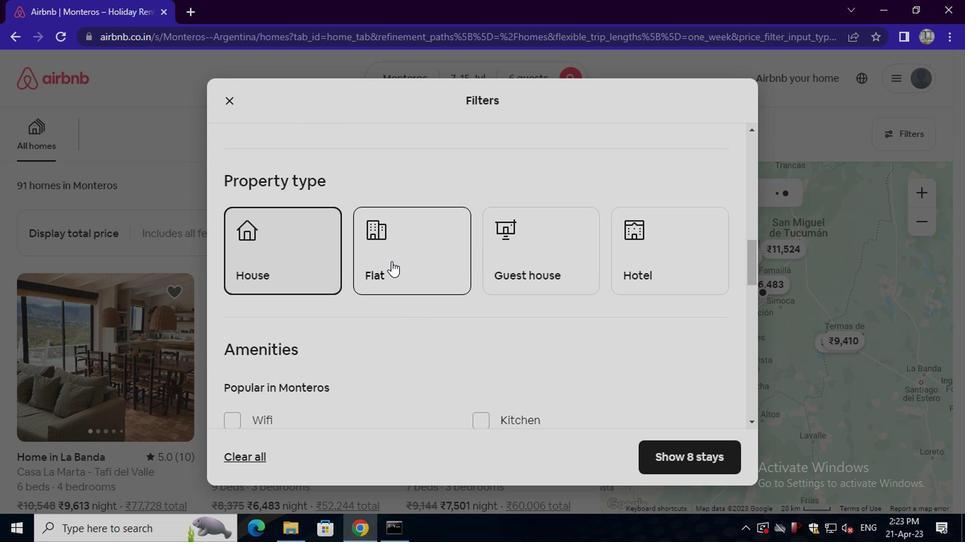 
Action: Mouse pressed left at (391, 260)
Screenshot: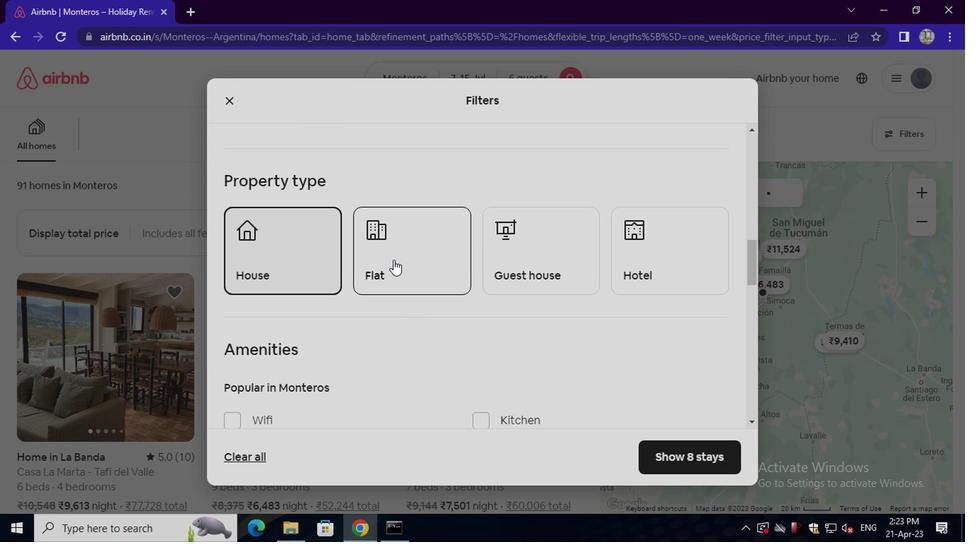 
Action: Mouse moved to (572, 260)
Screenshot: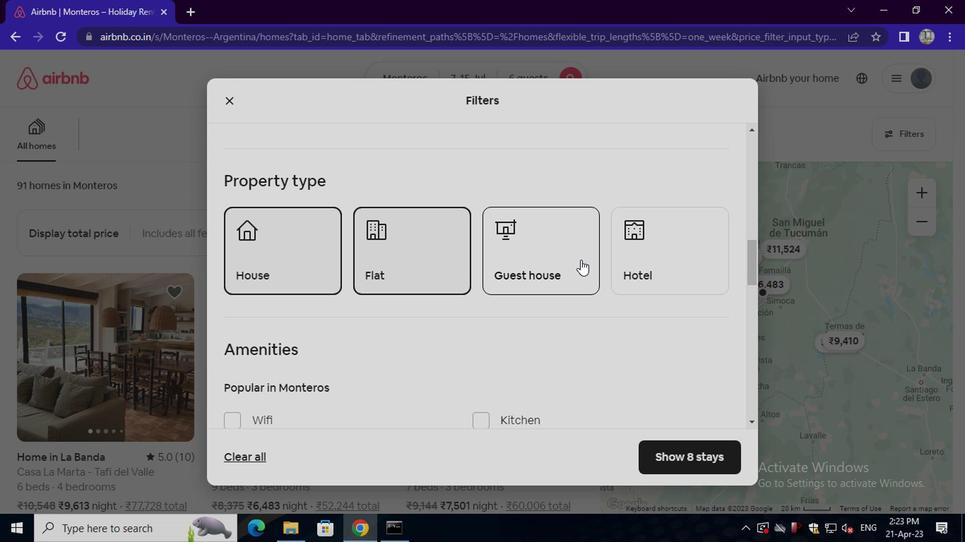 
Action: Mouse pressed left at (572, 260)
Screenshot: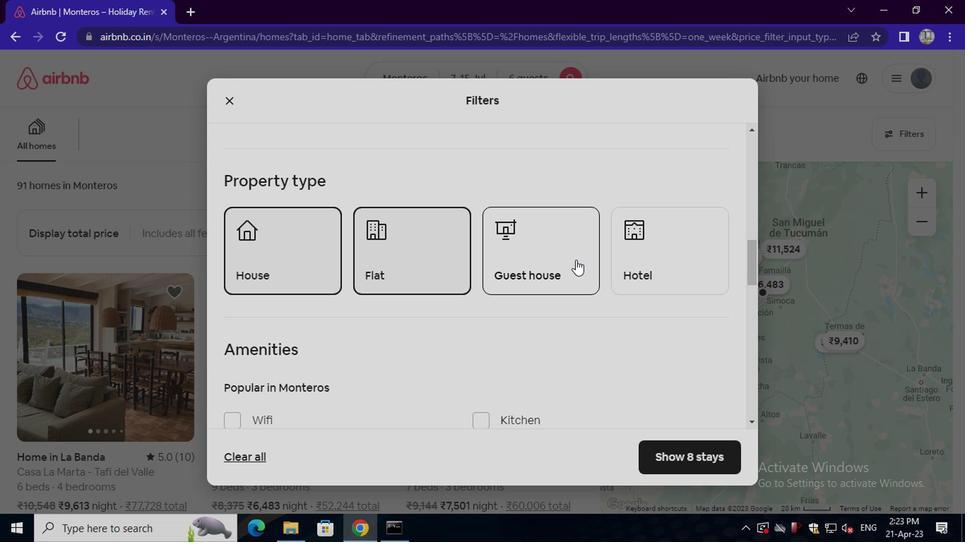 
Action: Mouse moved to (440, 370)
Screenshot: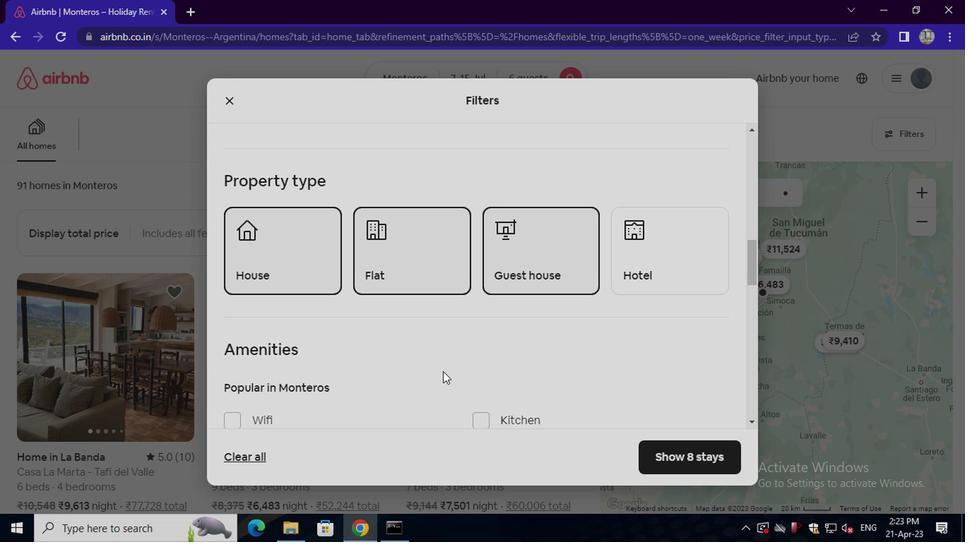 
Action: Mouse scrolled (440, 369) with delta (0, -1)
Screenshot: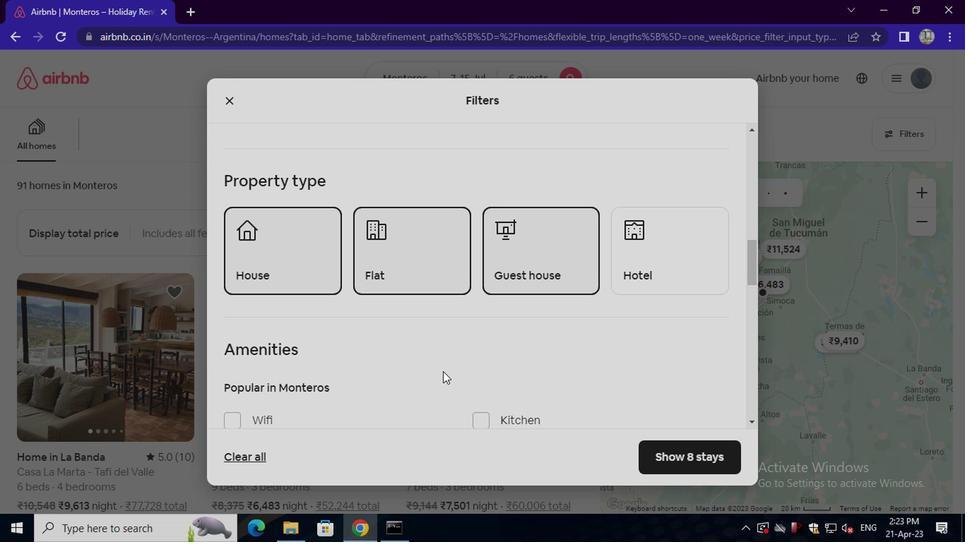 
Action: Mouse scrolled (440, 369) with delta (0, -1)
Screenshot: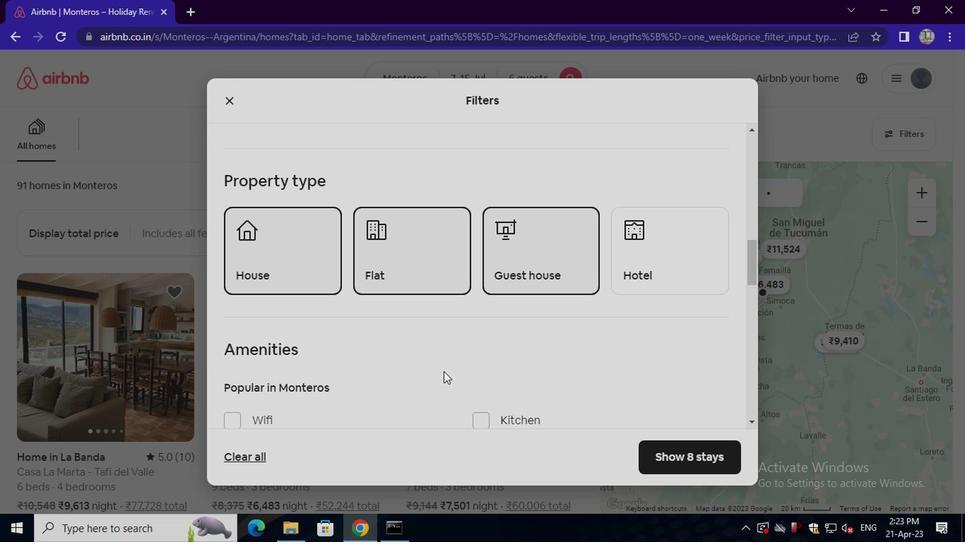 
Action: Mouse scrolled (440, 369) with delta (0, -1)
Screenshot: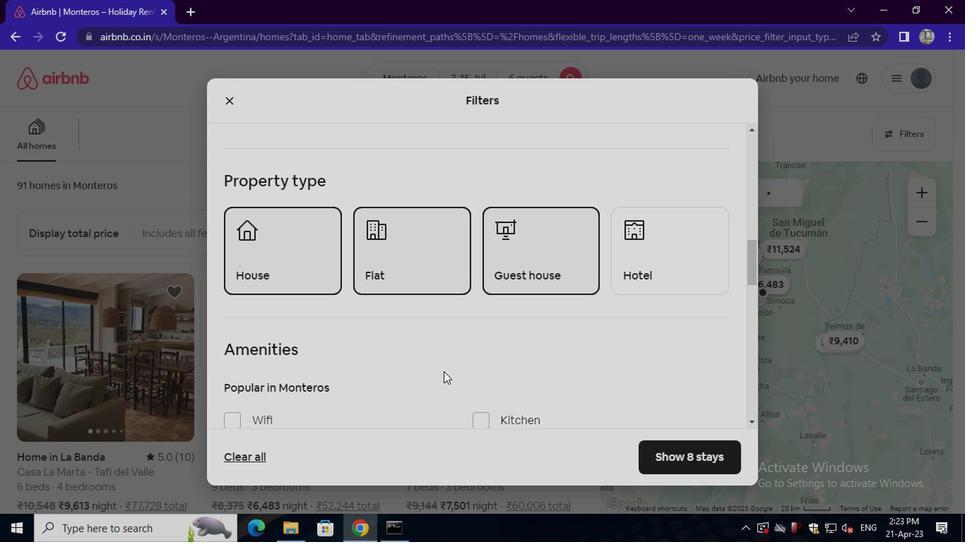 
Action: Mouse scrolled (440, 369) with delta (0, -1)
Screenshot: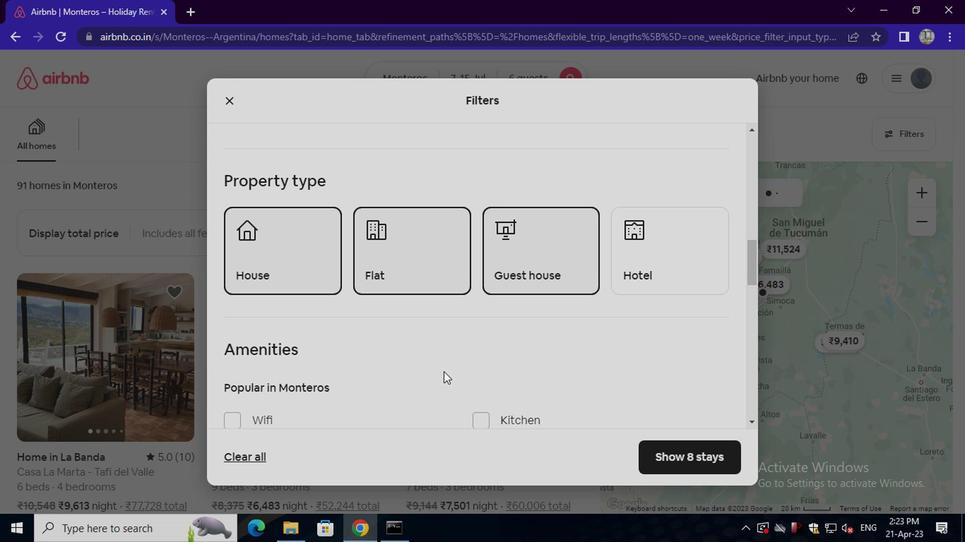 
Action: Mouse moved to (271, 236)
Screenshot: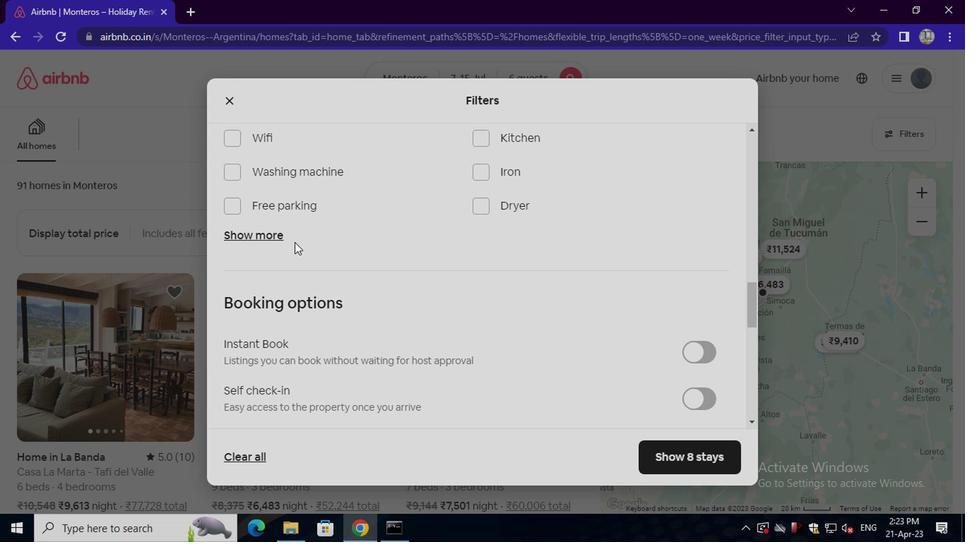
Action: Mouse pressed left at (271, 236)
Screenshot: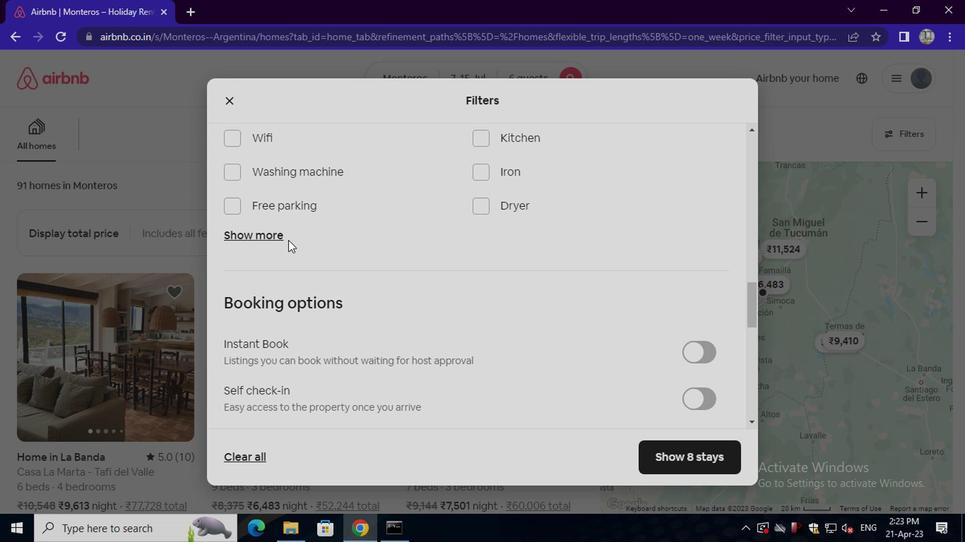 
Action: Mouse moved to (501, 290)
Screenshot: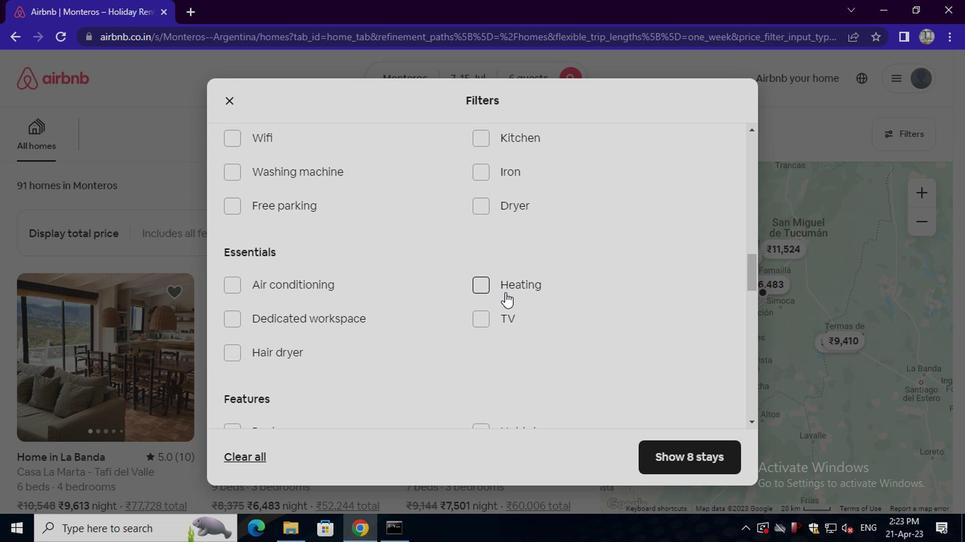 
Action: Mouse pressed left at (501, 290)
Screenshot: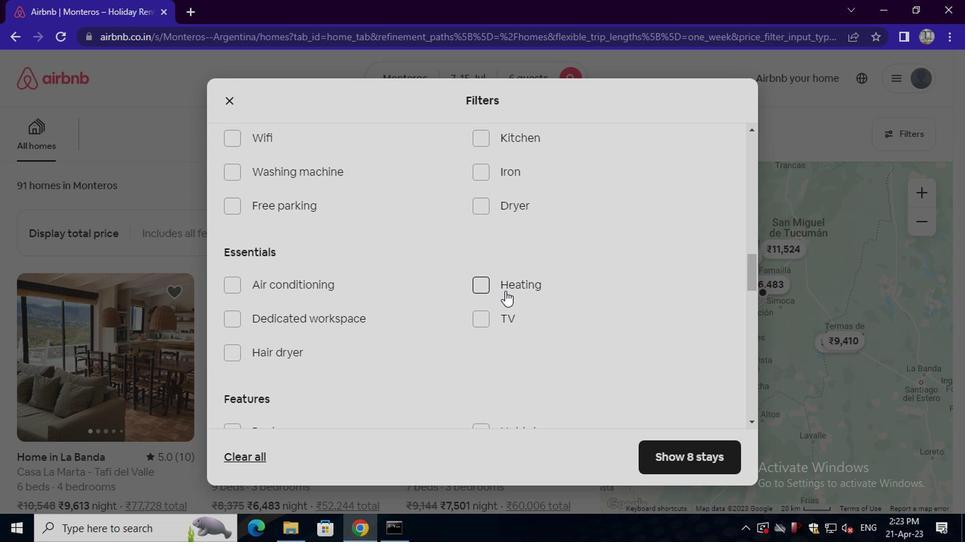 
Action: Mouse moved to (505, 314)
Screenshot: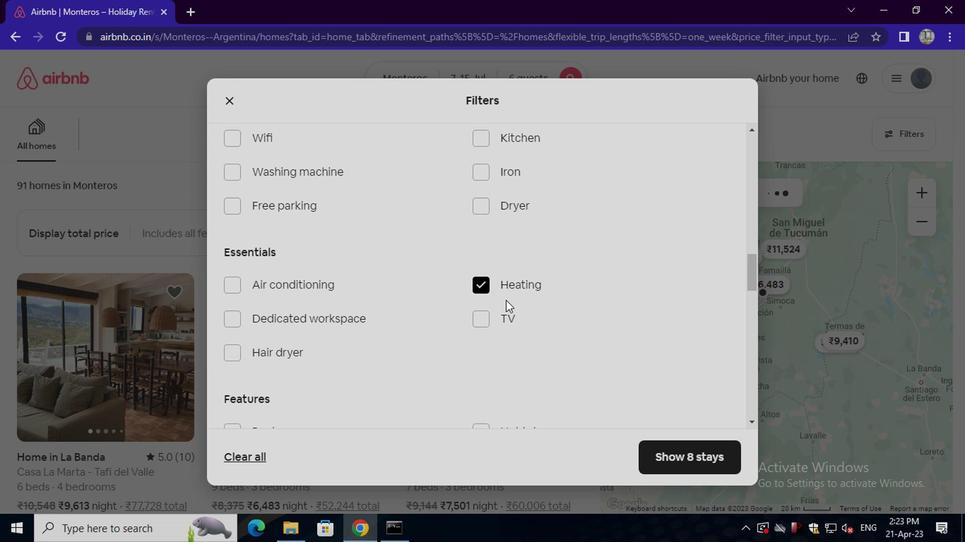 
Action: Mouse scrolled (505, 313) with delta (0, -1)
Screenshot: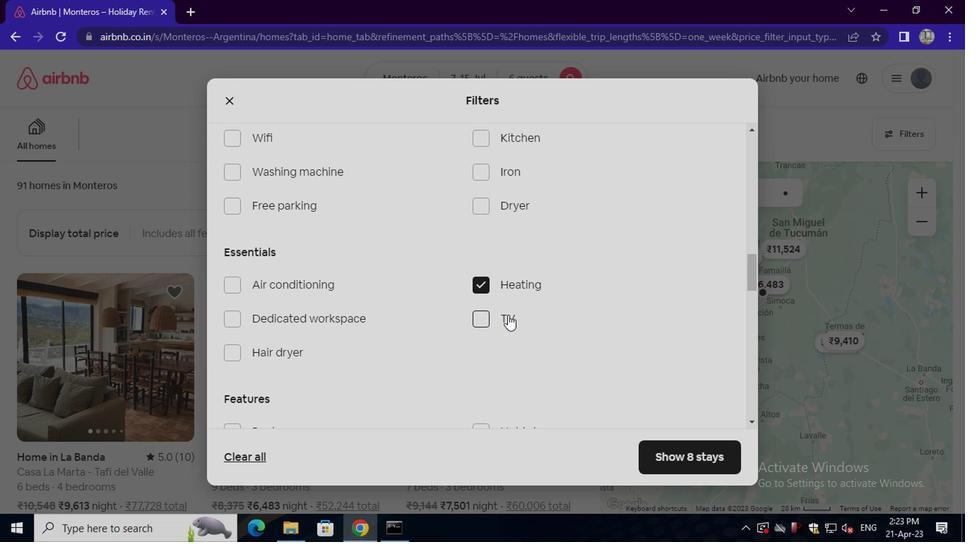 
Action: Mouse scrolled (505, 313) with delta (0, -1)
Screenshot: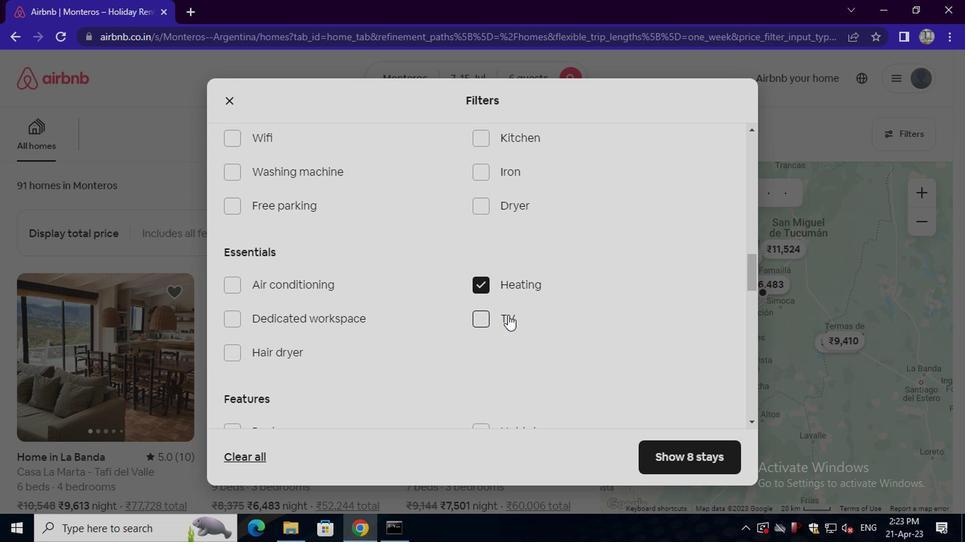 
Action: Mouse scrolled (505, 313) with delta (0, -1)
Screenshot: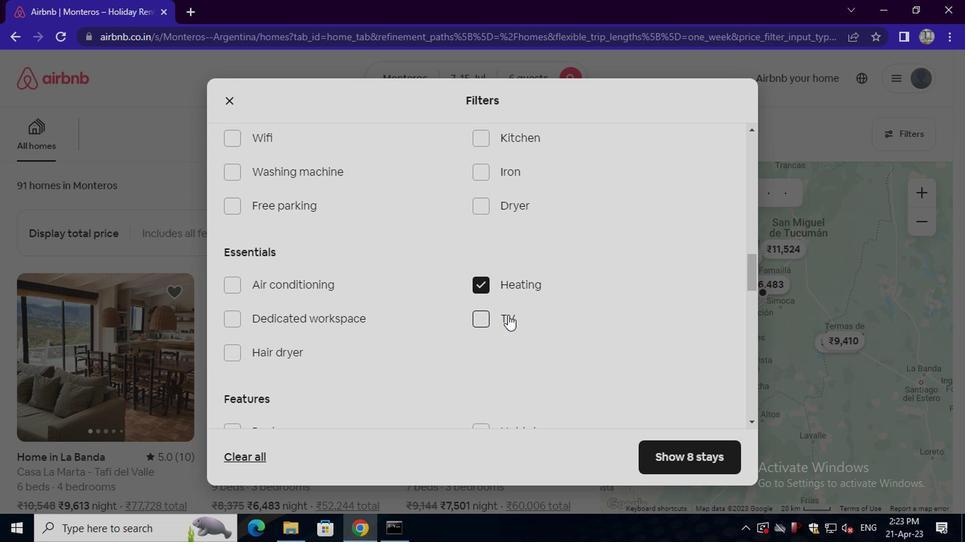 
Action: Mouse scrolled (505, 313) with delta (0, -1)
Screenshot: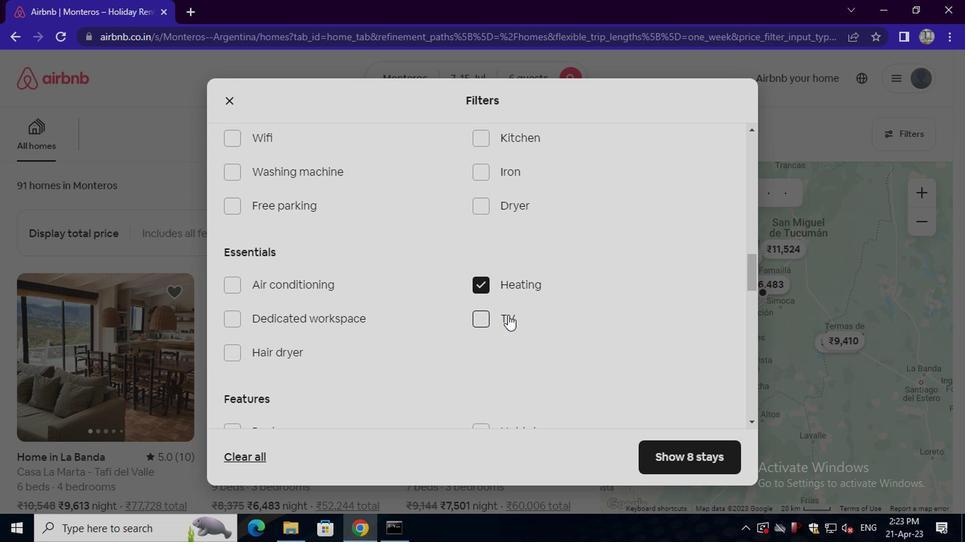 
Action: Mouse scrolled (505, 313) with delta (0, -1)
Screenshot: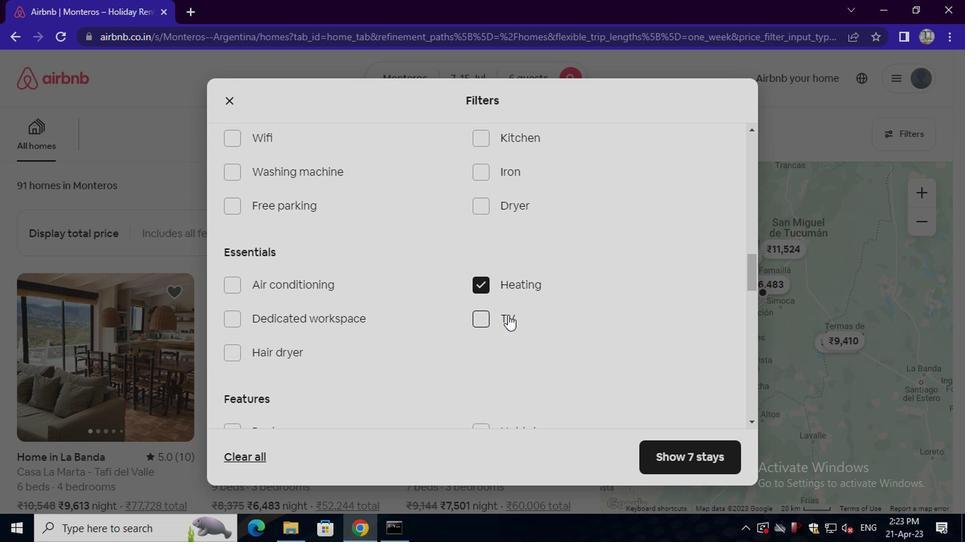 
Action: Mouse moved to (631, 307)
Screenshot: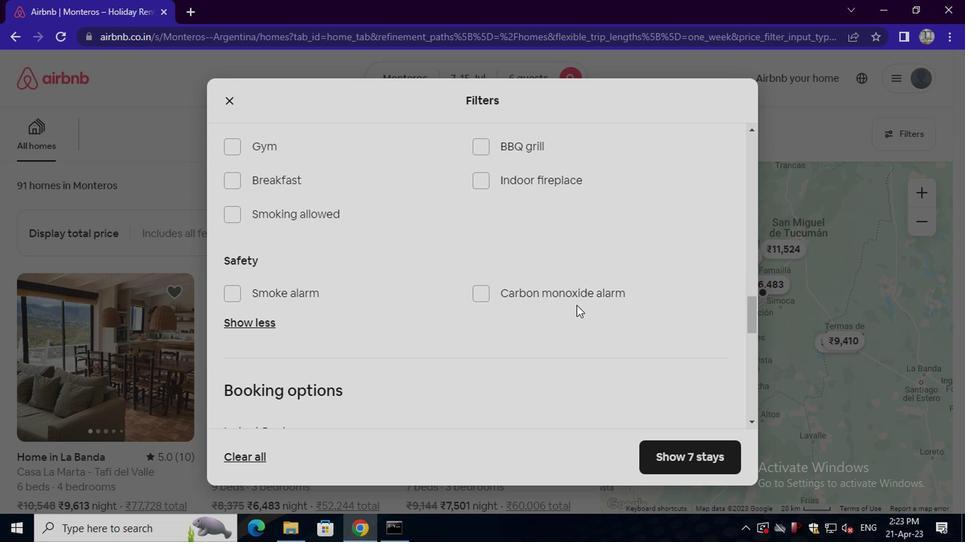 
Action: Mouse scrolled (631, 306) with delta (0, -1)
Screenshot: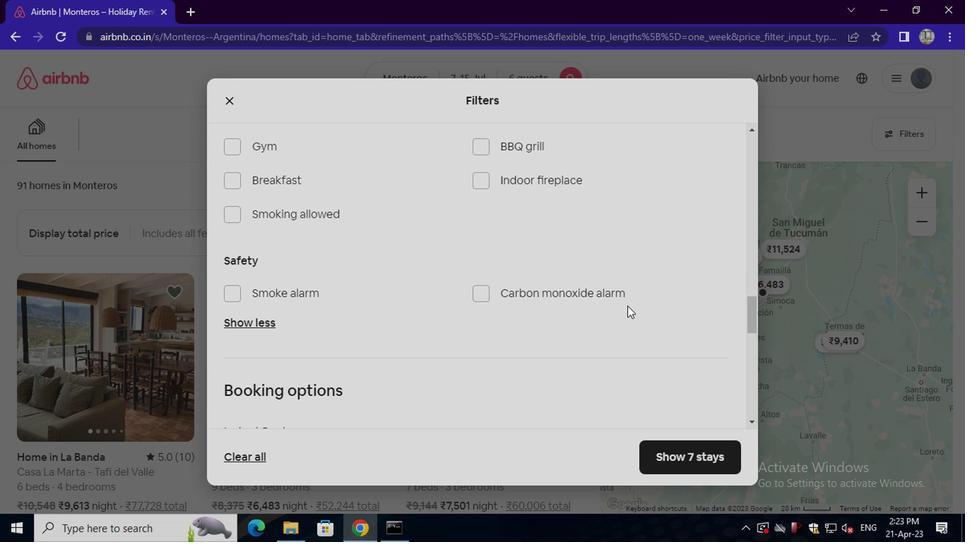 
Action: Mouse scrolled (631, 306) with delta (0, -1)
Screenshot: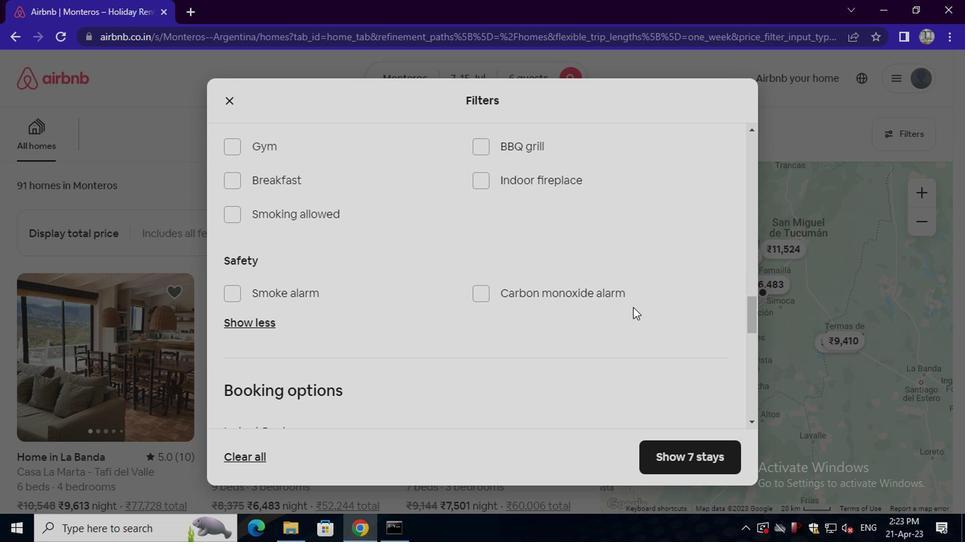 
Action: Mouse scrolled (631, 306) with delta (0, -1)
Screenshot: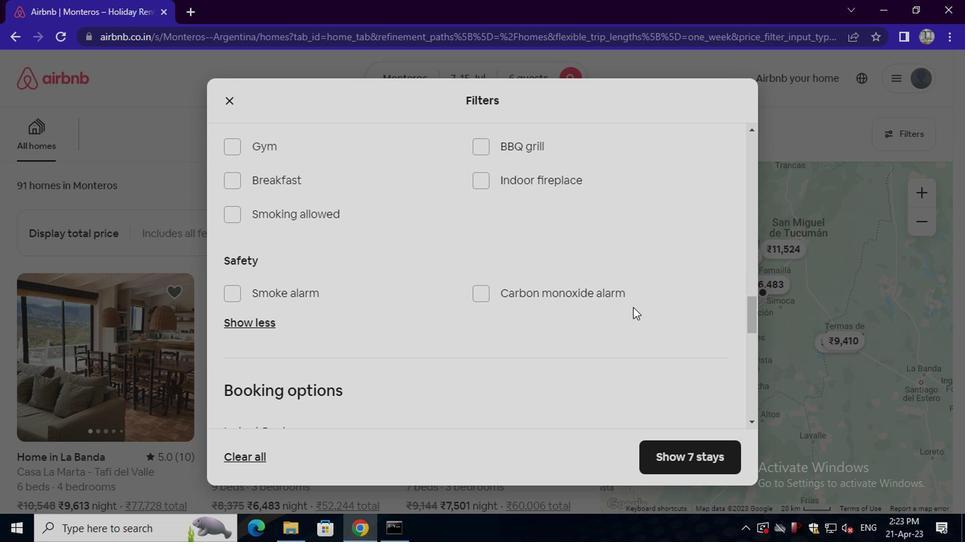 
Action: Mouse scrolled (631, 306) with delta (0, -1)
Screenshot: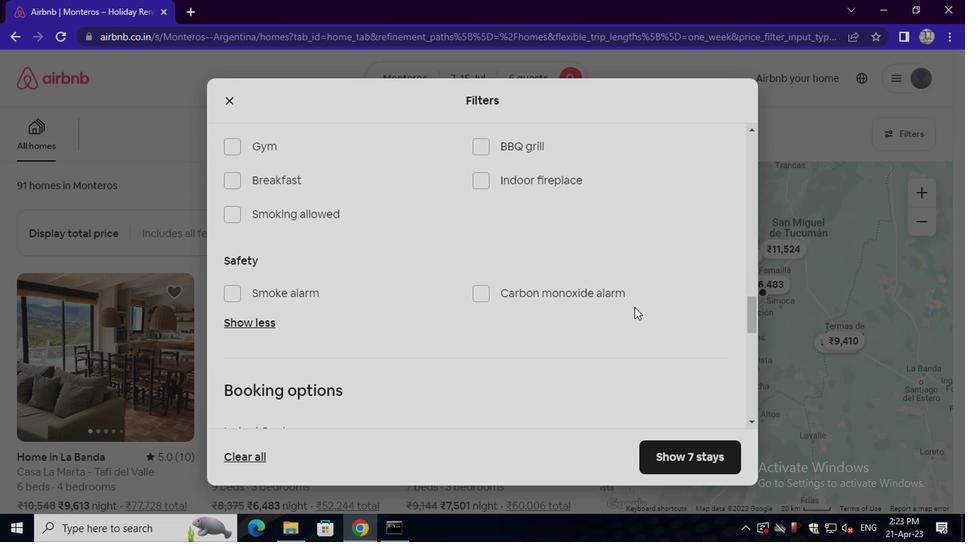 
Action: Mouse moved to (704, 206)
Screenshot: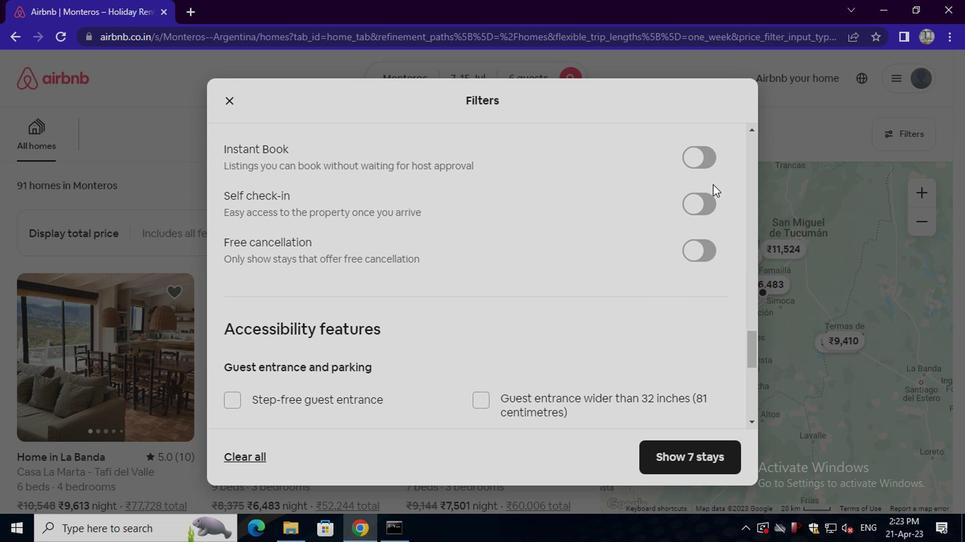 
Action: Mouse pressed left at (704, 206)
Screenshot: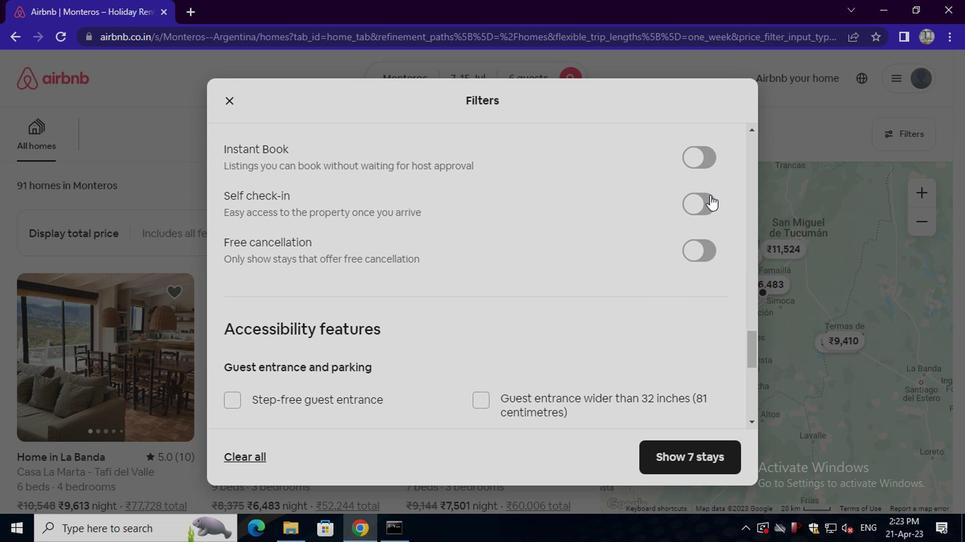 
Action: Mouse moved to (330, 316)
Screenshot: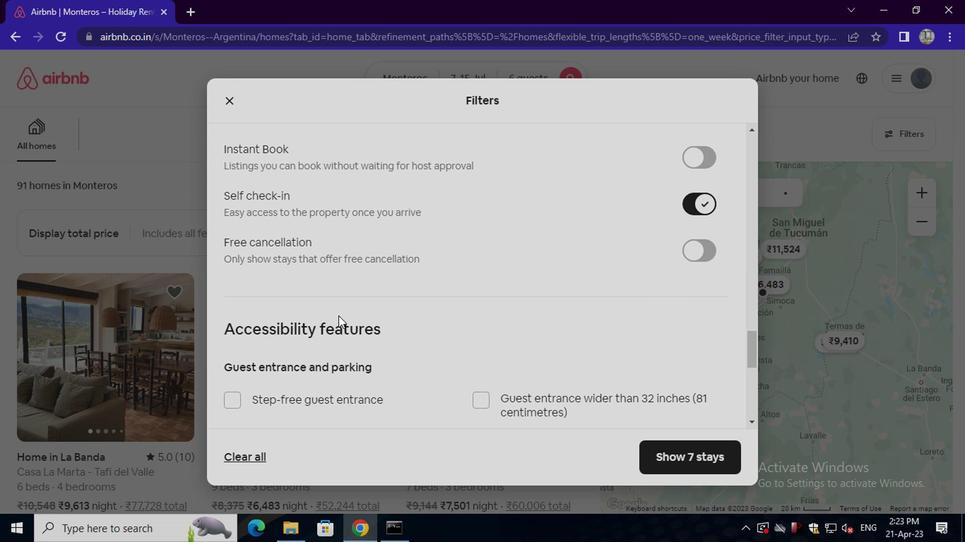 
Action: Mouse scrolled (330, 315) with delta (0, -1)
Screenshot: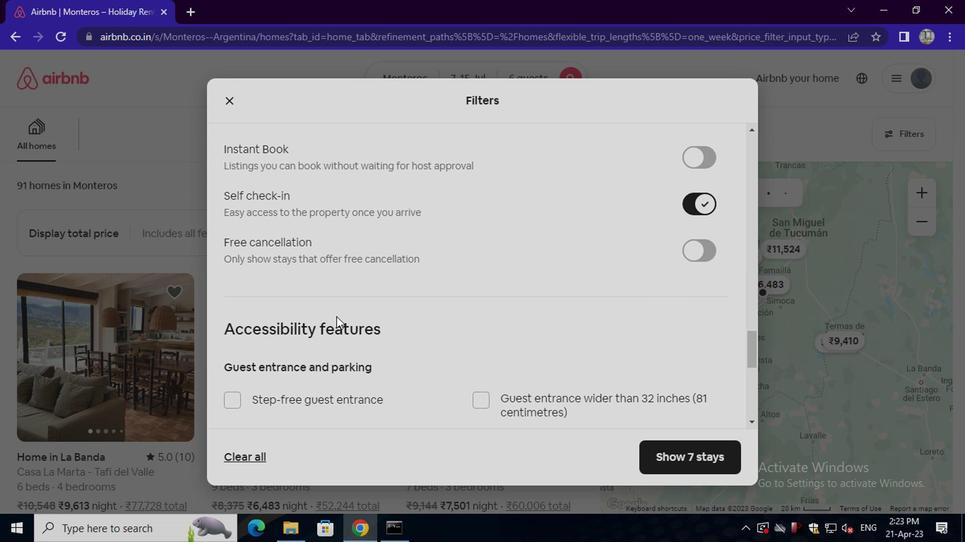 
Action: Mouse scrolled (330, 315) with delta (0, -1)
Screenshot: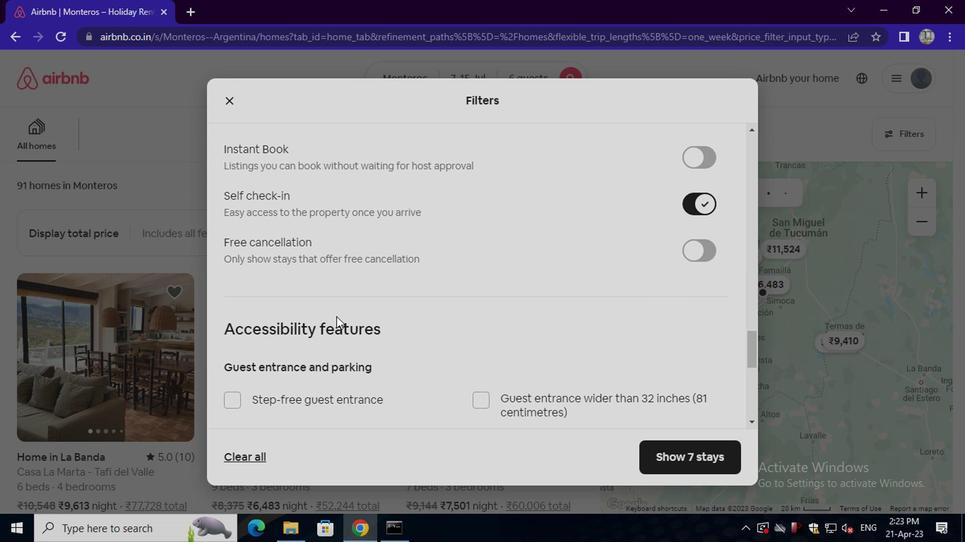 
Action: Mouse scrolled (330, 315) with delta (0, -1)
Screenshot: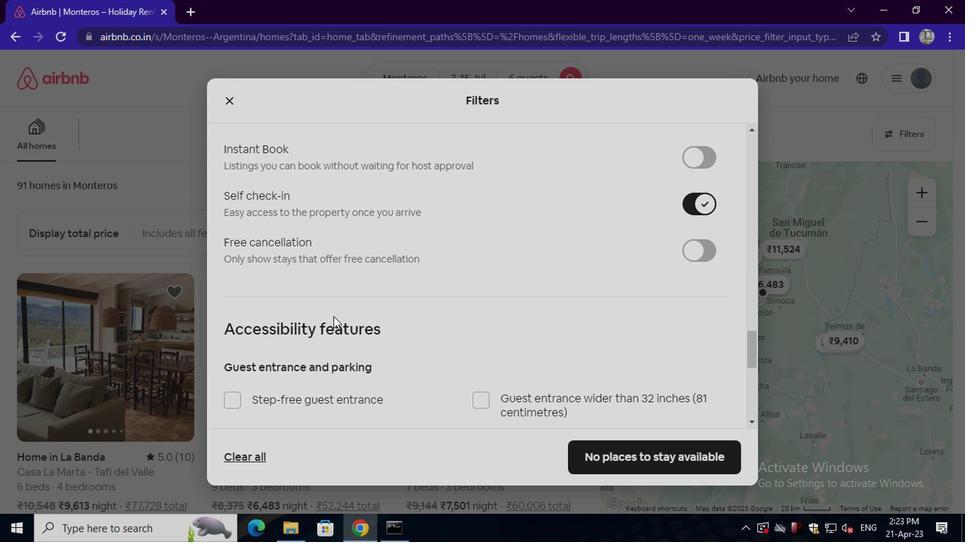 
Action: Mouse scrolled (330, 315) with delta (0, -1)
Screenshot: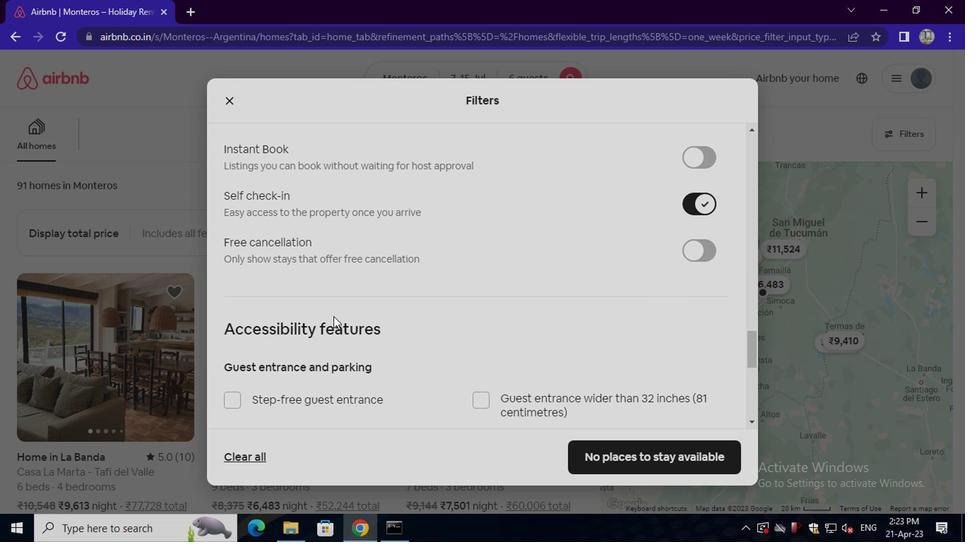
Action: Mouse scrolled (330, 315) with delta (0, -1)
Screenshot: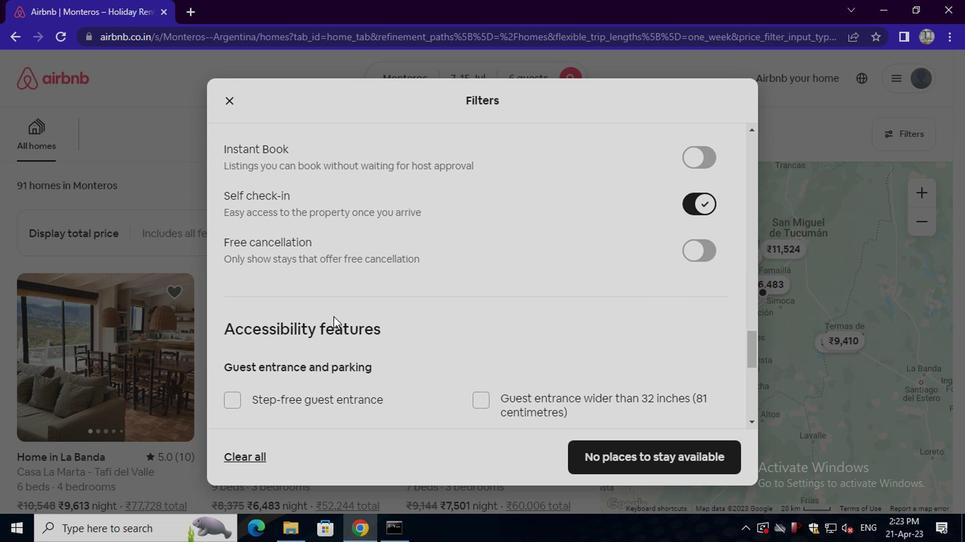 
Action: Mouse moved to (261, 325)
Screenshot: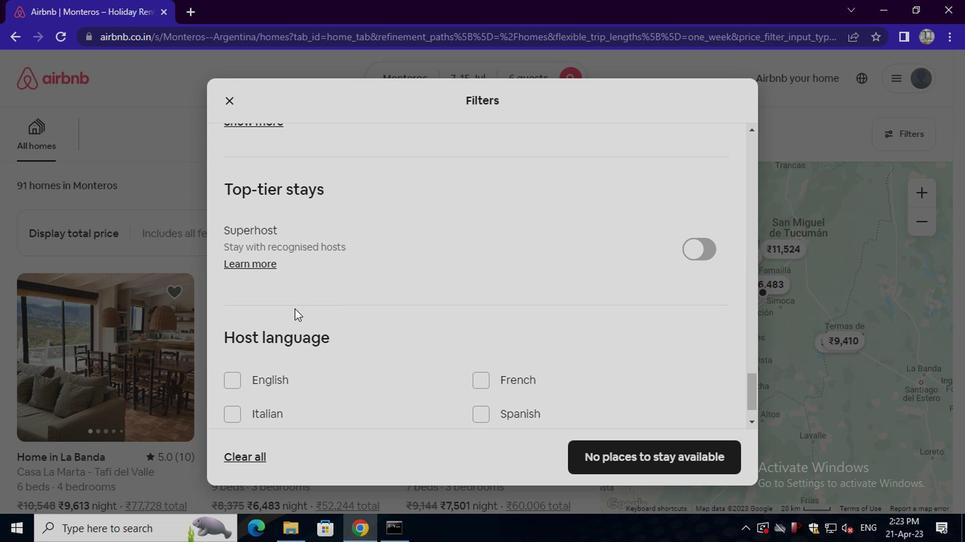 
Action: Mouse scrolled (261, 325) with delta (0, 0)
Screenshot: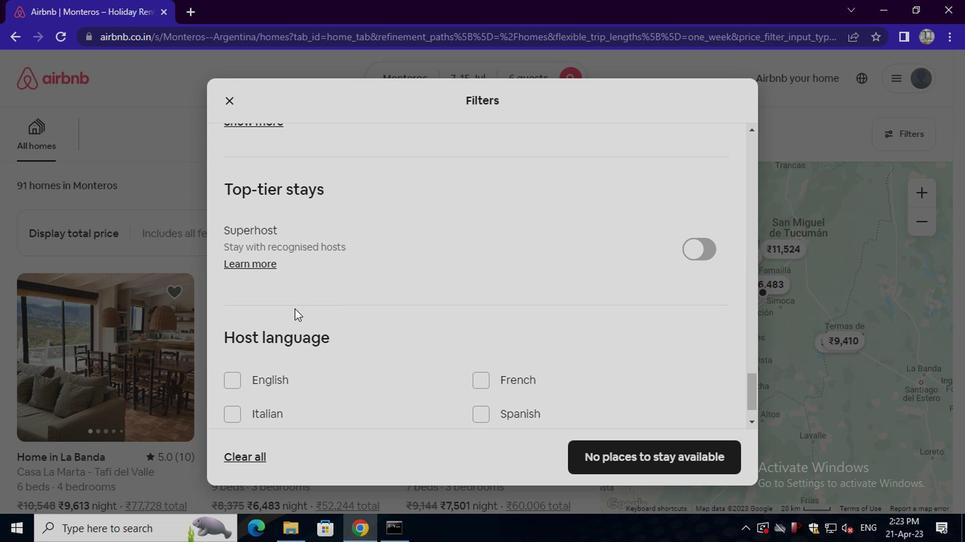 
Action: Mouse moved to (262, 330)
Screenshot: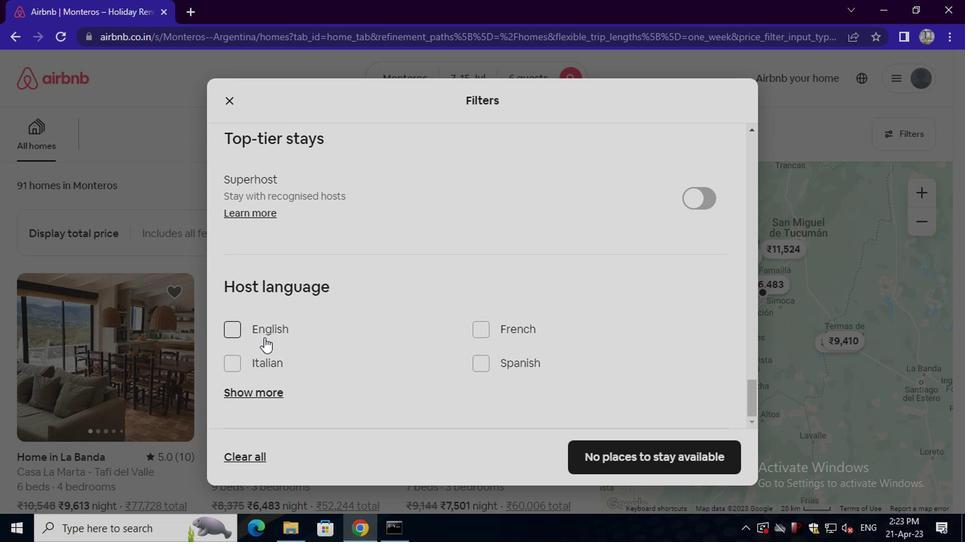
Action: Mouse pressed left at (262, 330)
Screenshot: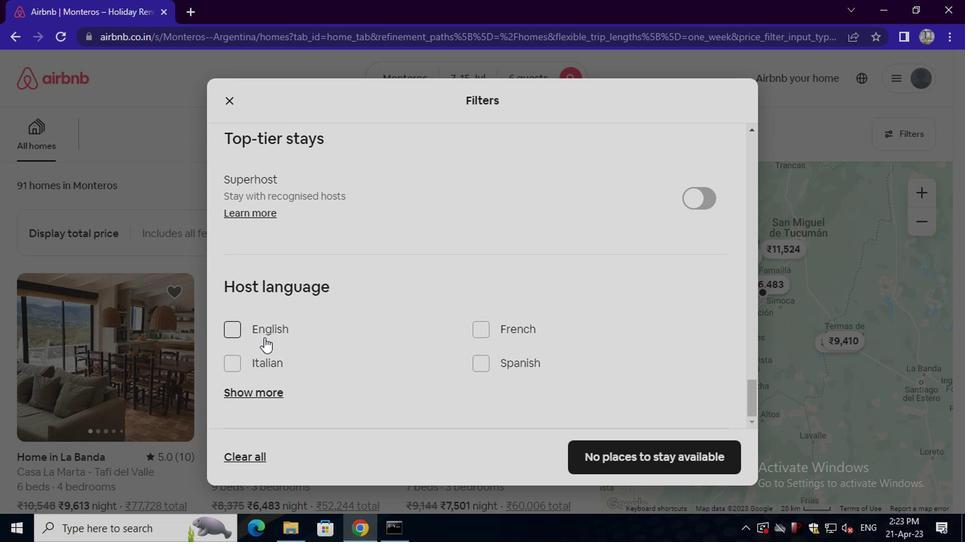 
Action: Mouse moved to (626, 456)
Screenshot: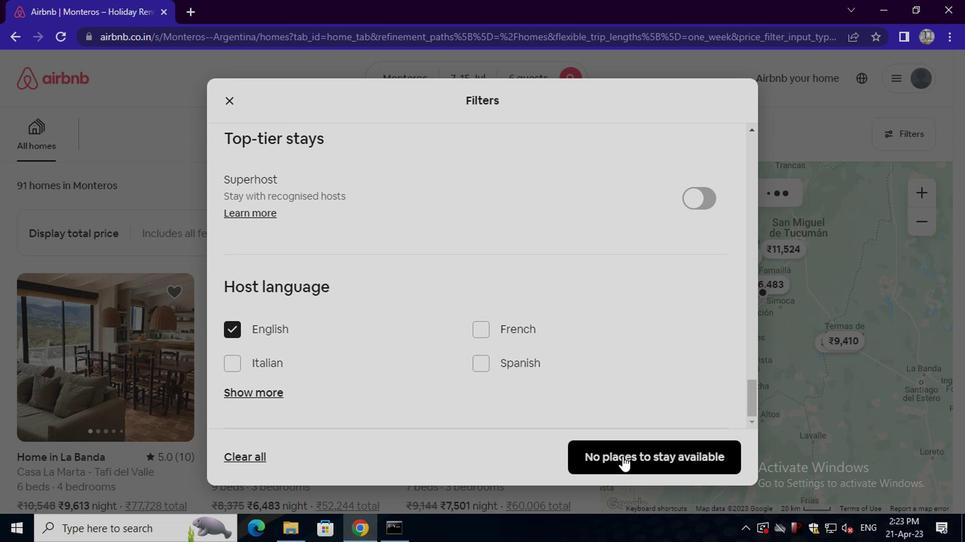 
Action: Mouse pressed left at (626, 456)
Screenshot: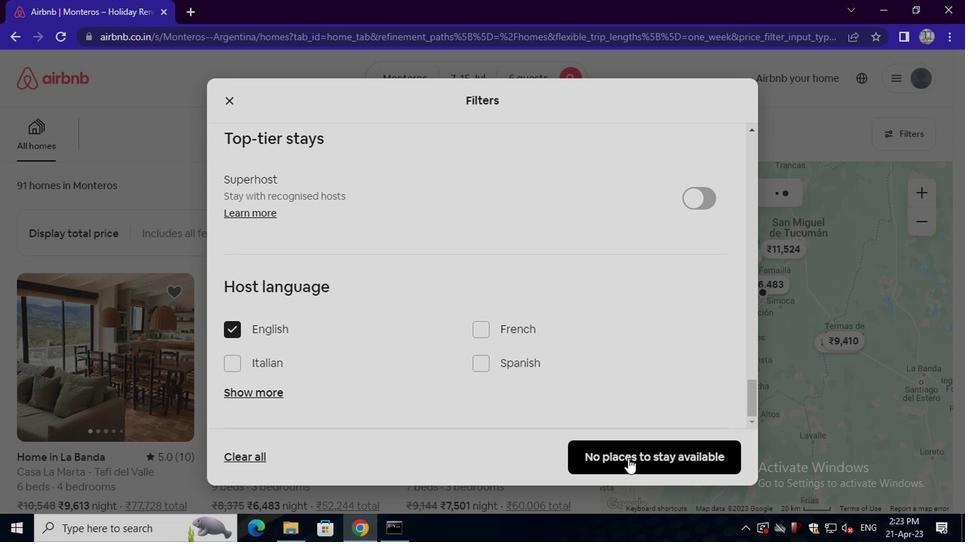 
Action: Mouse moved to (635, 452)
Screenshot: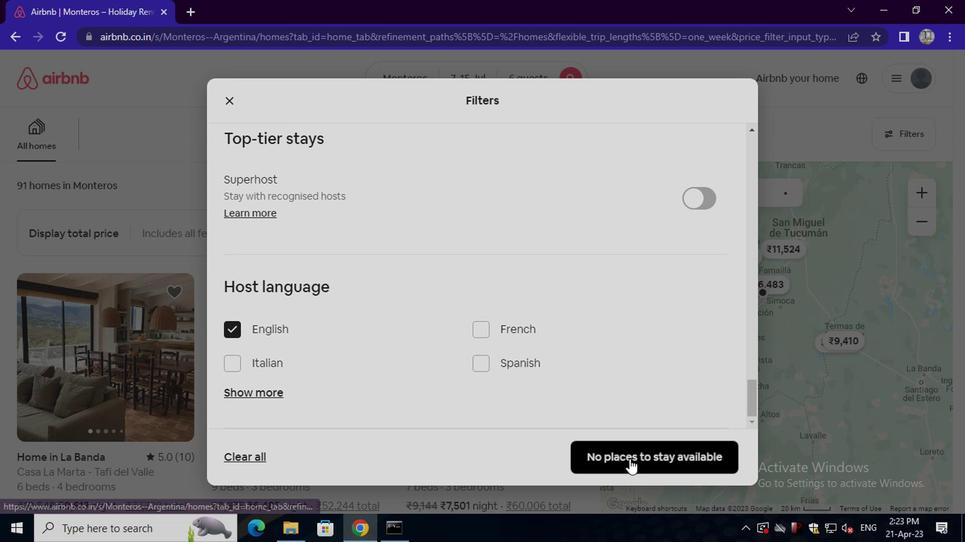 
